Task: Find accommodations in Dhangadhi, Nepal, for 2 adults from June 6 to June 8, with a price range of ₹7000 to ₹12000, 1 bedroom, 2 beds, 1 bathroom, and property type 'Hotel'.
Action: Mouse moved to (480, 119)
Screenshot: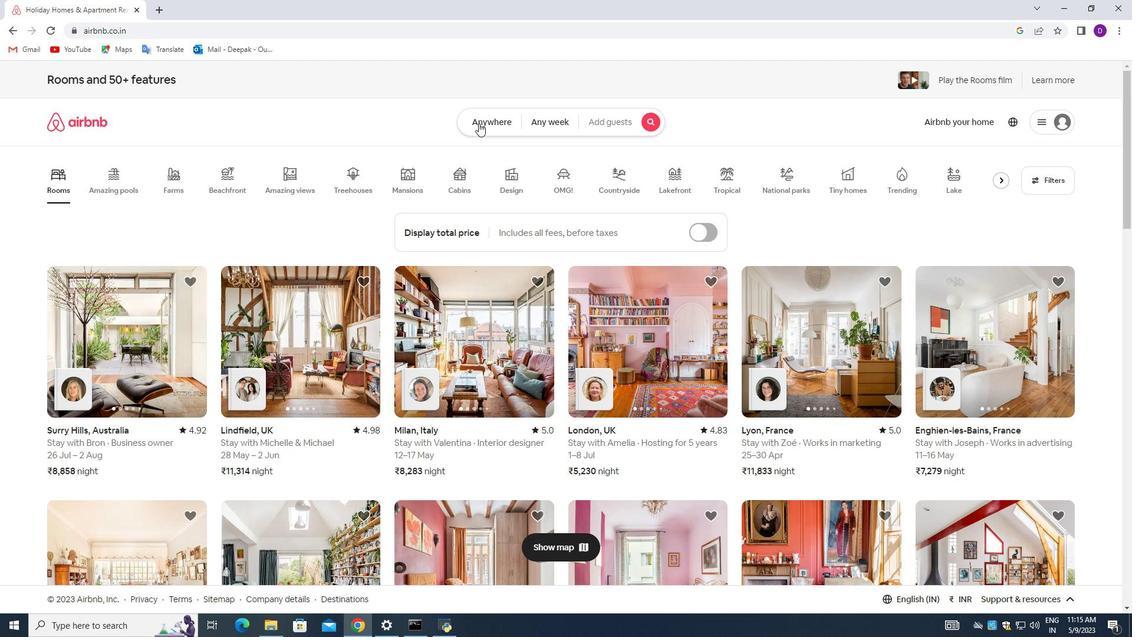 
Action: Mouse pressed left at (480, 119)
Screenshot: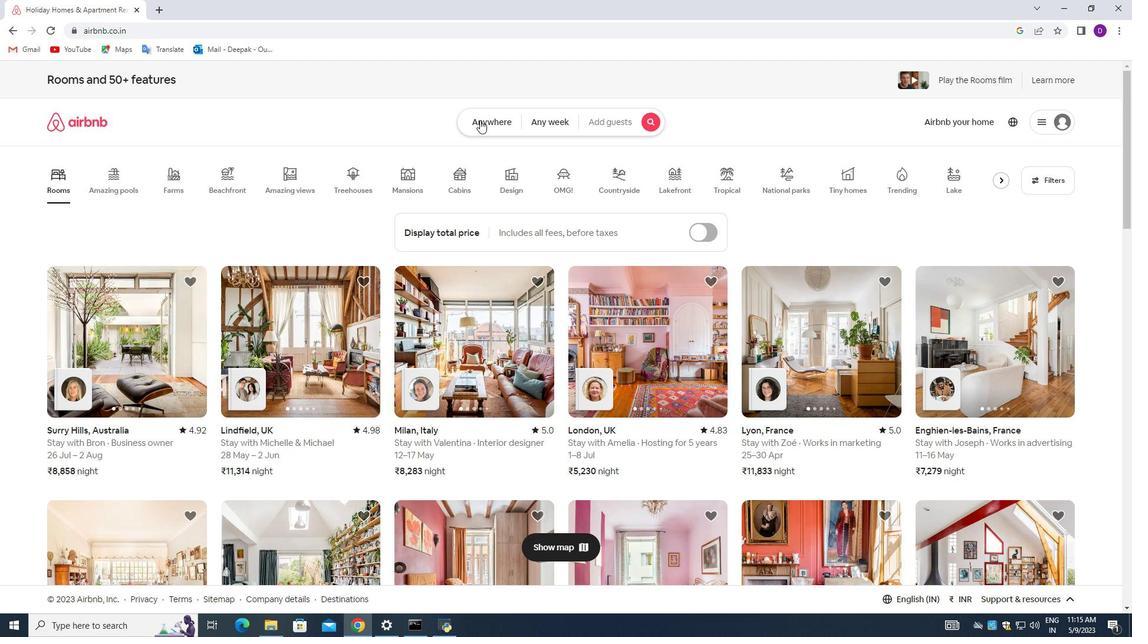 
Action: Mouse moved to (431, 165)
Screenshot: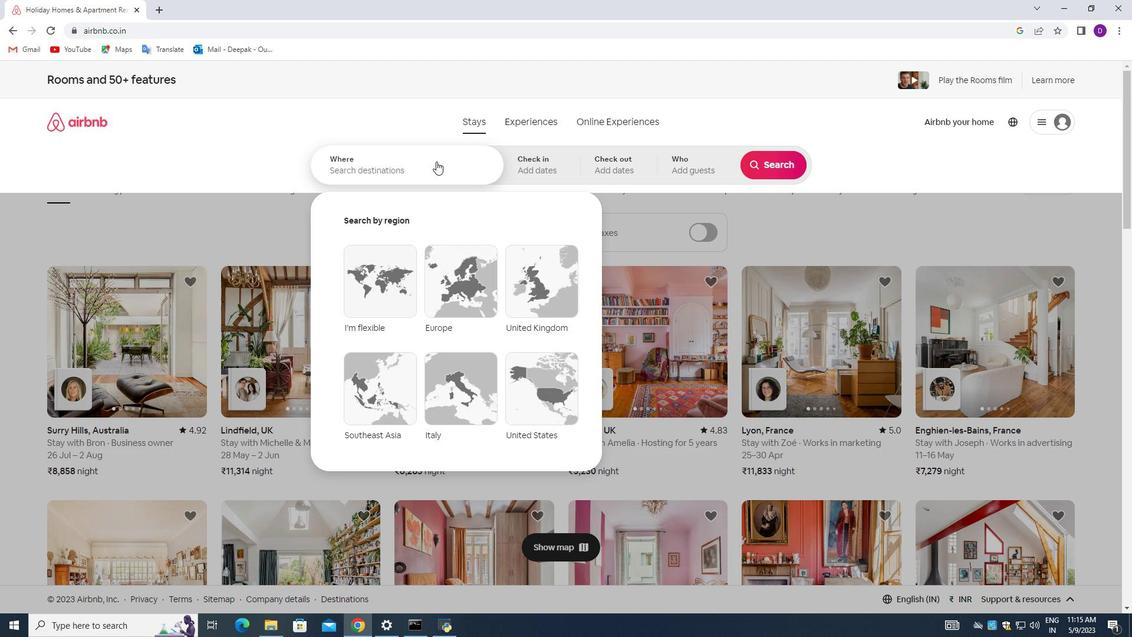 
Action: Mouse pressed left at (431, 165)
Screenshot: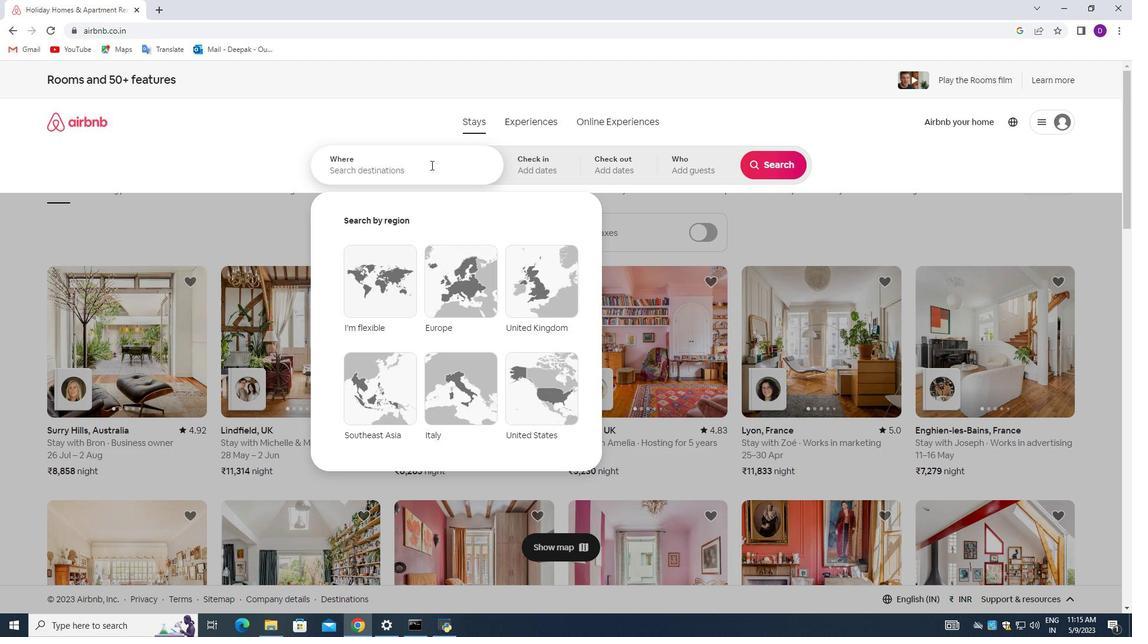 
Action: Mouse moved to (213, 268)
Screenshot: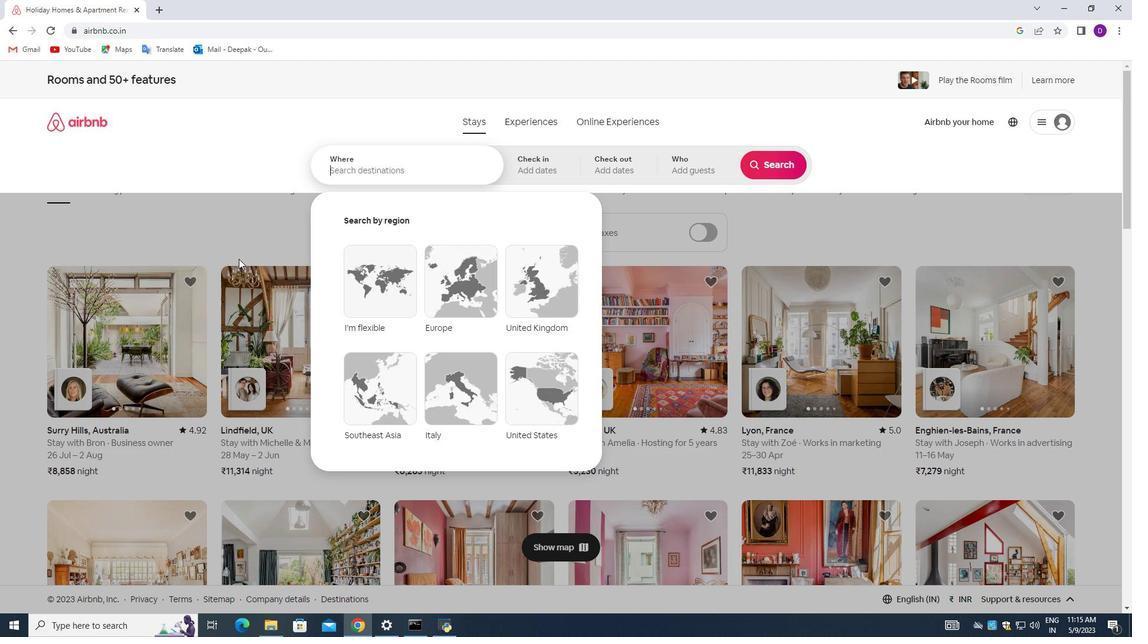 
Action: Key pressed <Key.shift_r>Dhangarhi,<Key.space><Key.shift><Key.shift>Nepal
Screenshot: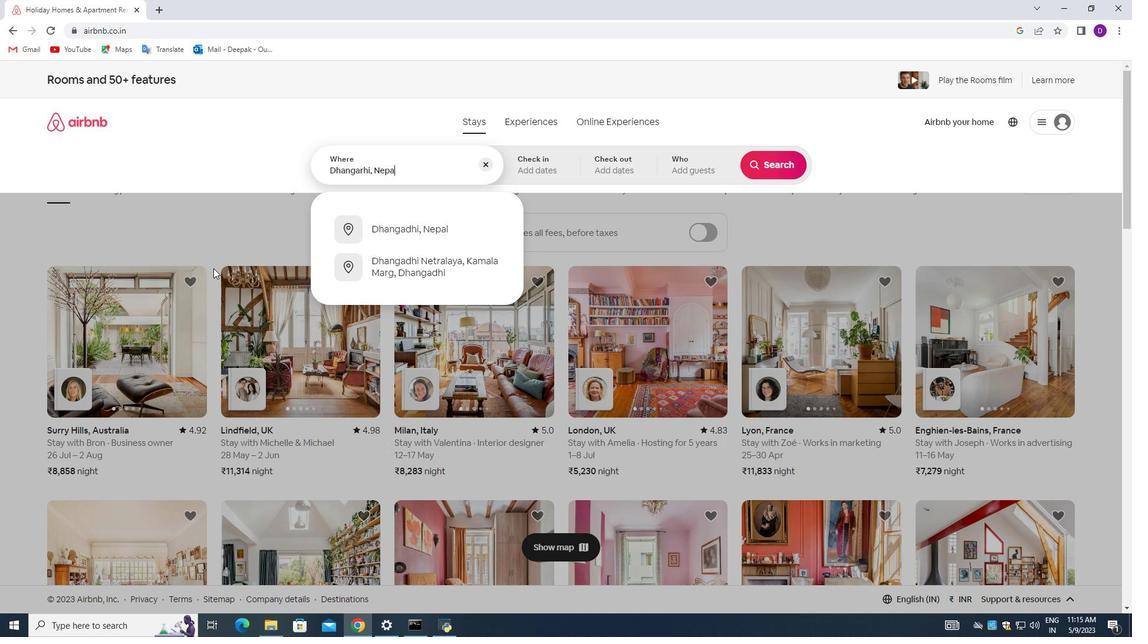 
Action: Mouse moved to (426, 235)
Screenshot: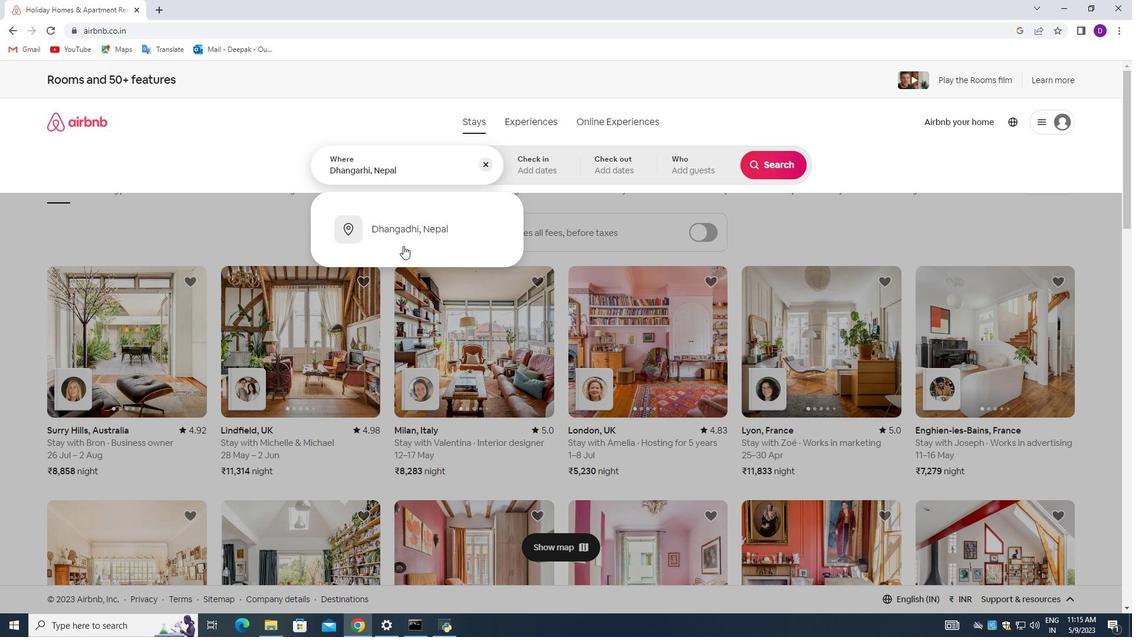 
Action: Mouse pressed left at (426, 235)
Screenshot: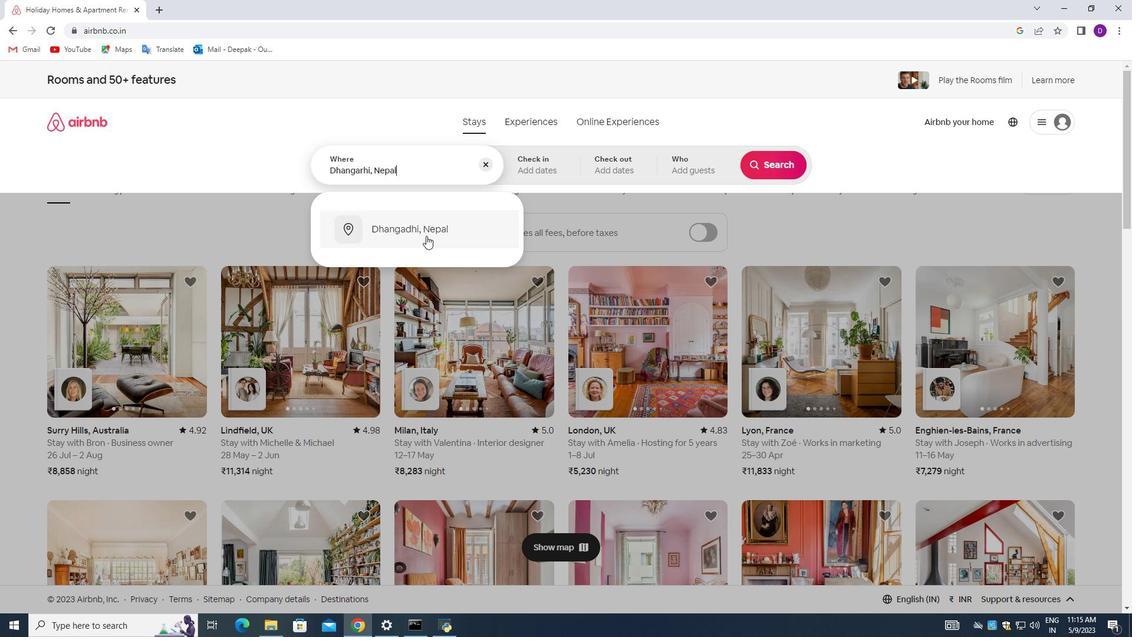 
Action: Mouse moved to (365, 171)
Screenshot: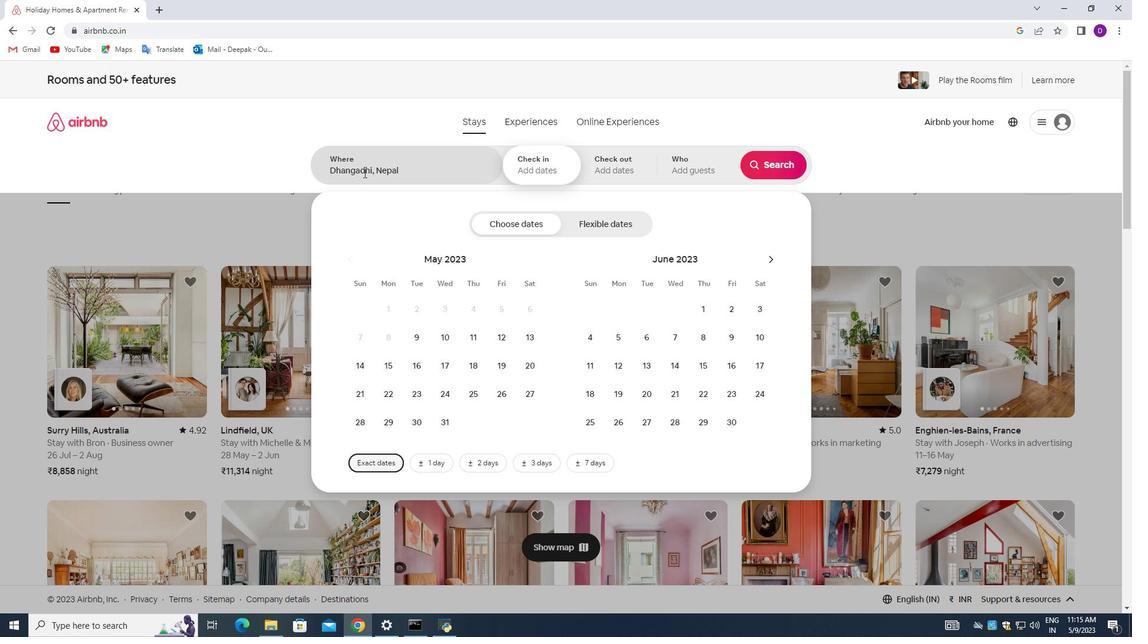 
Action: Mouse pressed left at (365, 171)
Screenshot: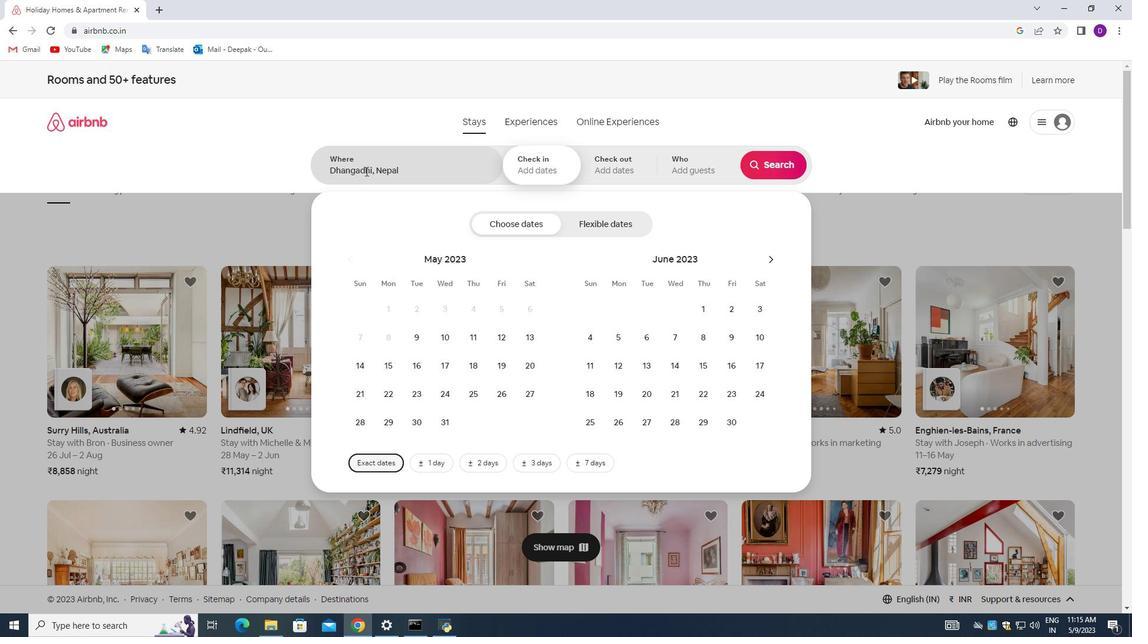 
Action: Mouse moved to (364, 169)
Screenshot: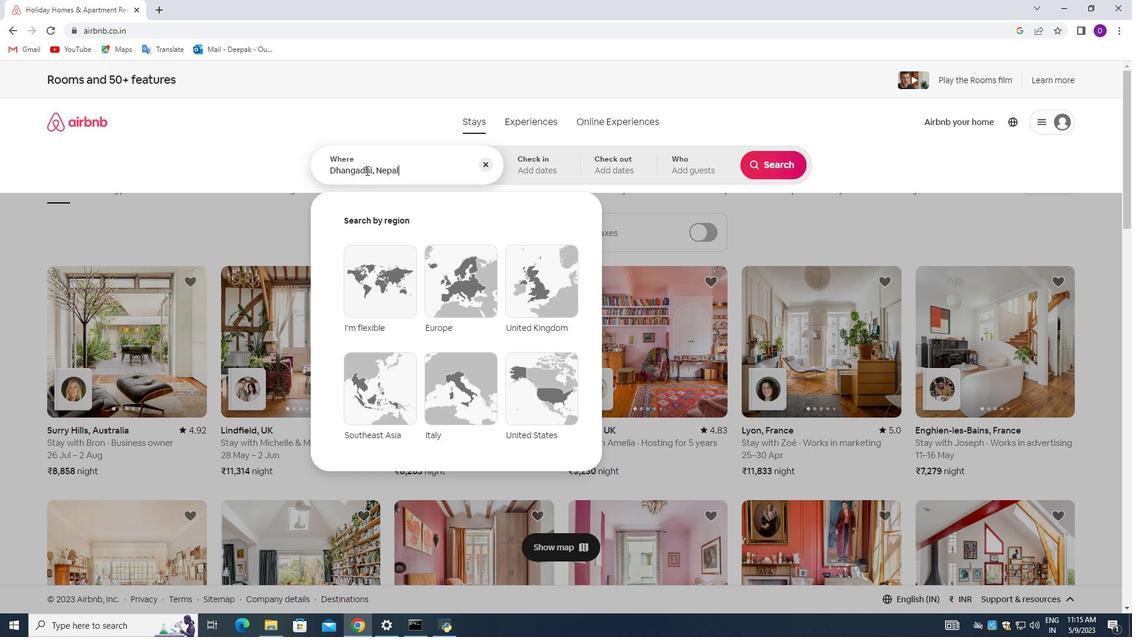 
Action: Mouse pressed left at (364, 169)
Screenshot: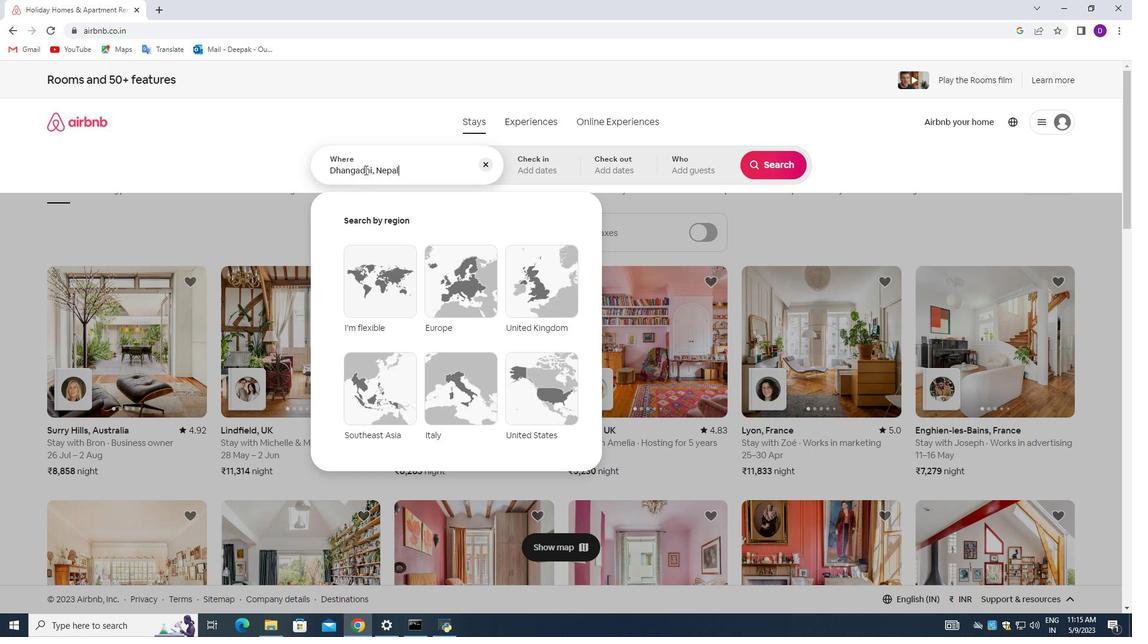 
Action: Mouse moved to (371, 178)
Screenshot: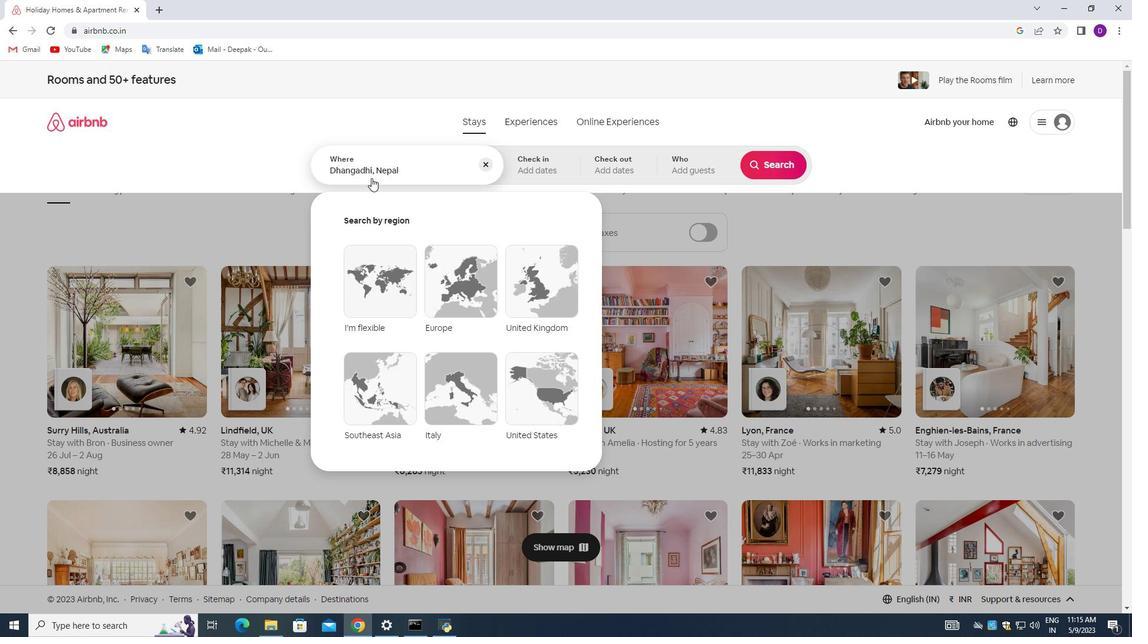 
Action: Key pressed <Key.backspace>
Screenshot: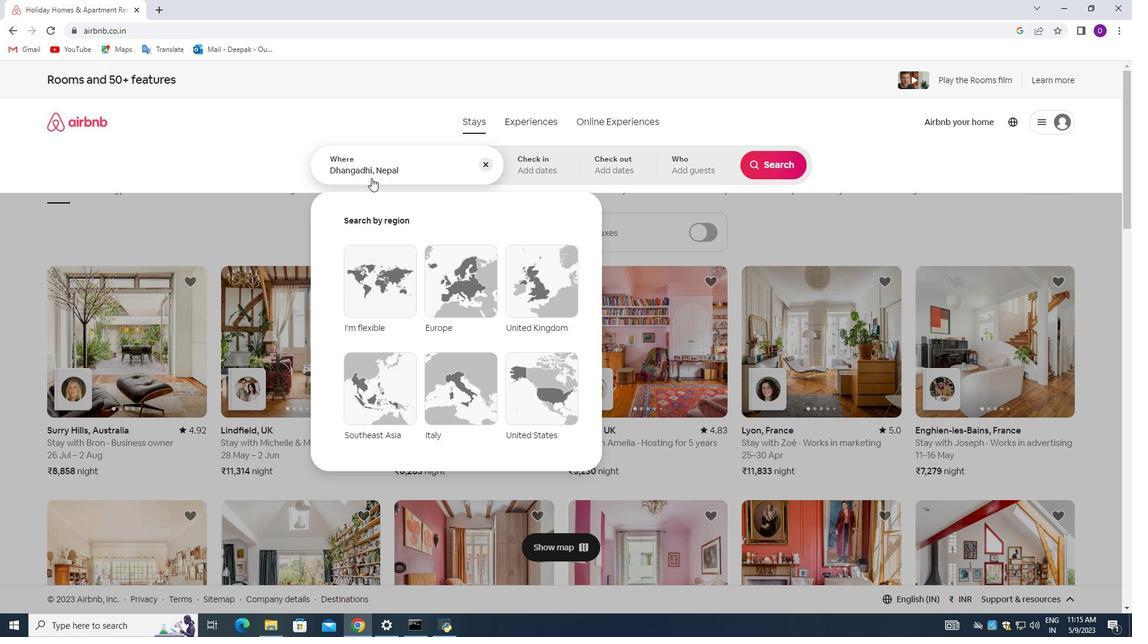 
Action: Mouse moved to (373, 177)
Screenshot: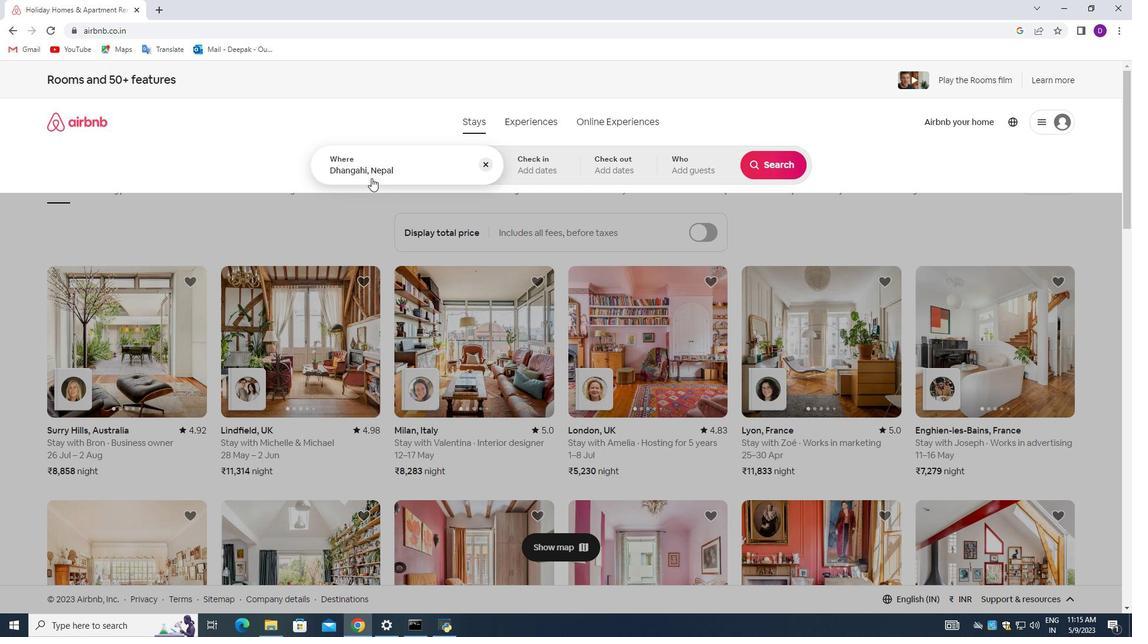 
Action: Key pressed r
Screenshot: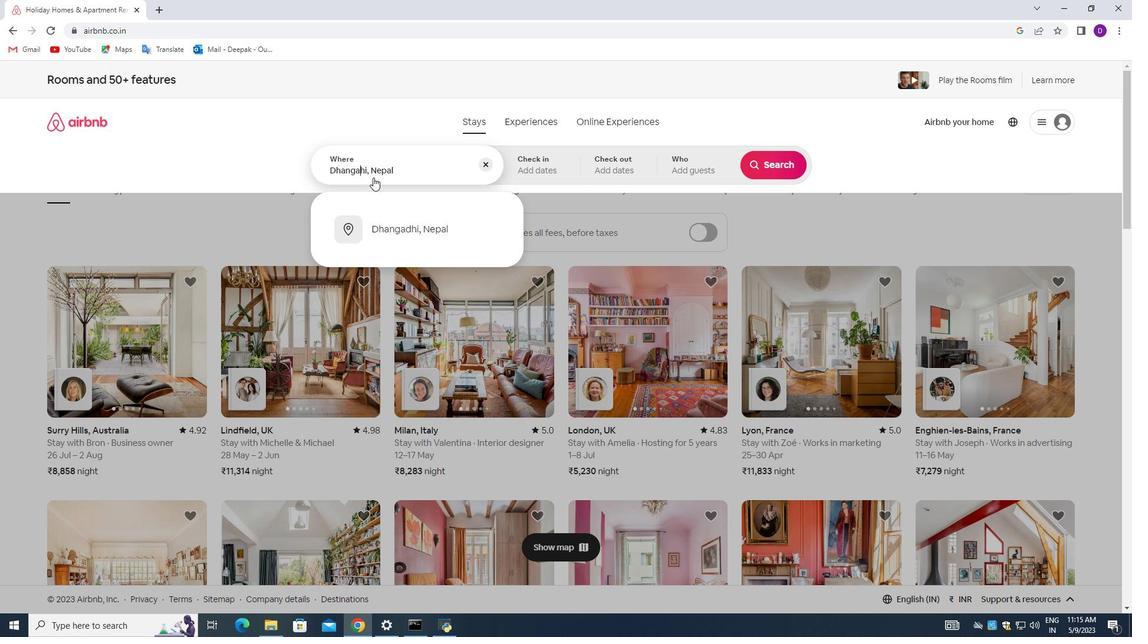 
Action: Mouse moved to (405, 167)
Screenshot: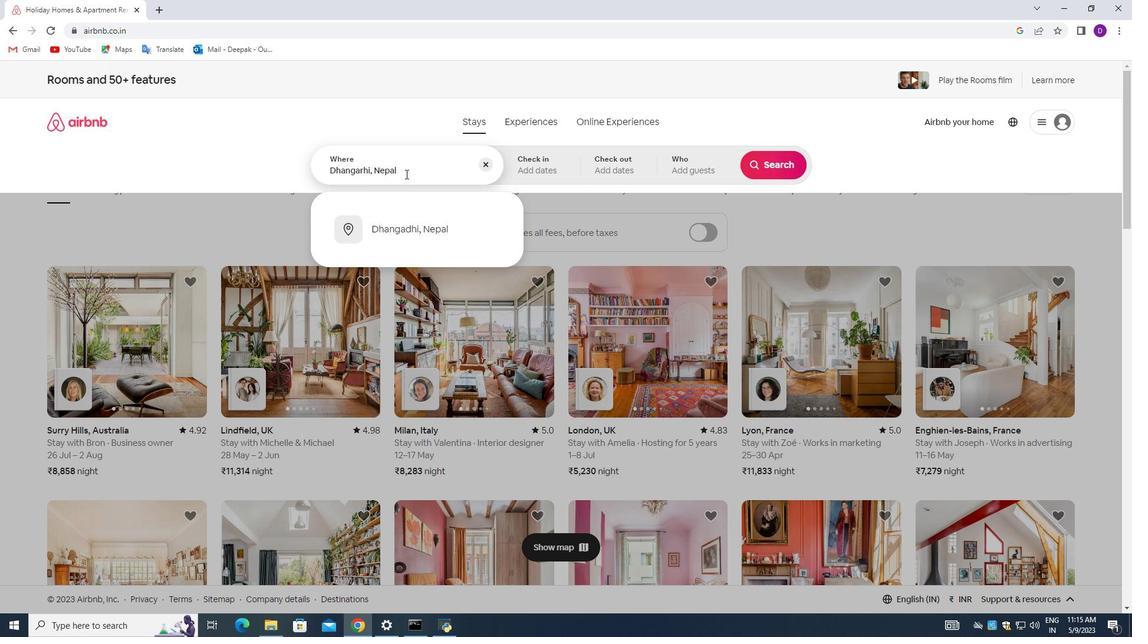 
Action: Mouse pressed left at (405, 167)
Screenshot: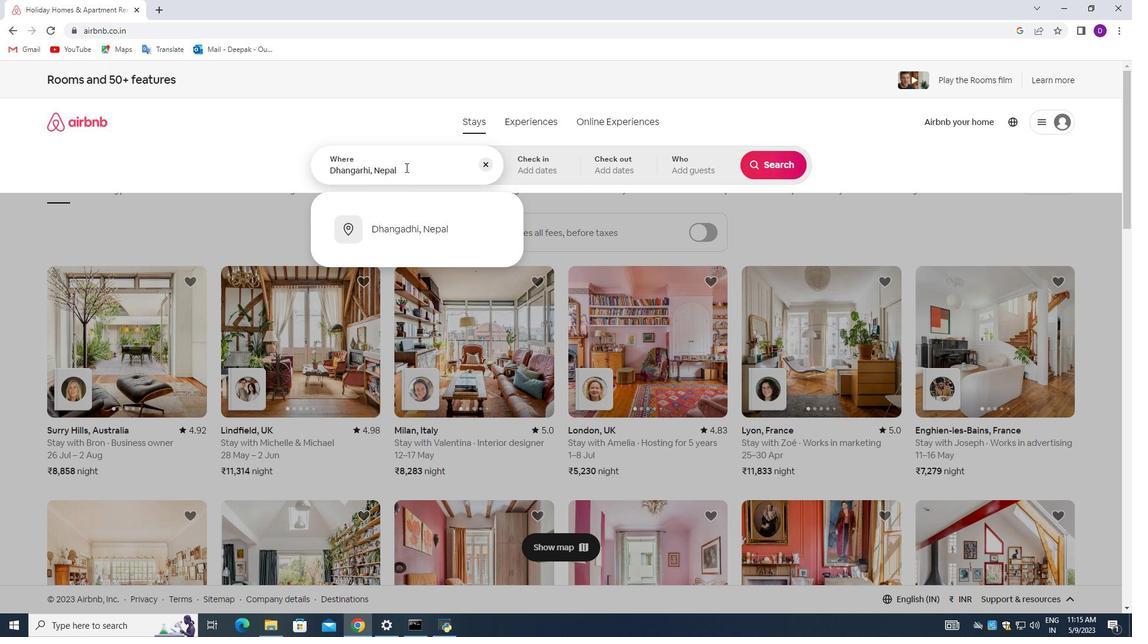 
Action: Key pressed <Key.enter>
Screenshot: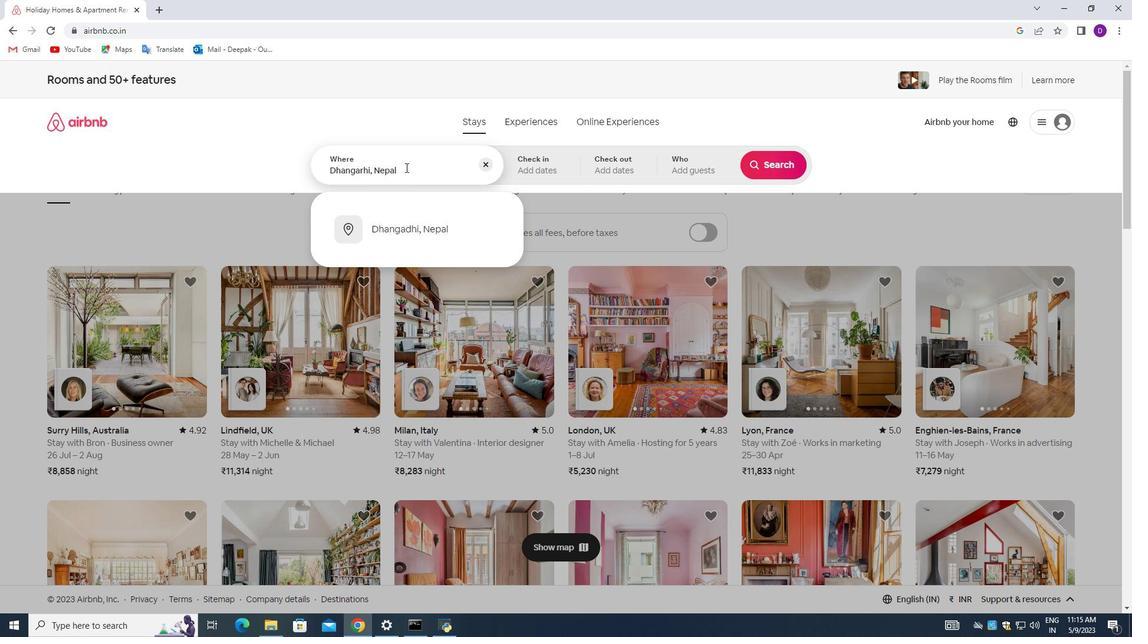 
Action: Mouse moved to (652, 336)
Screenshot: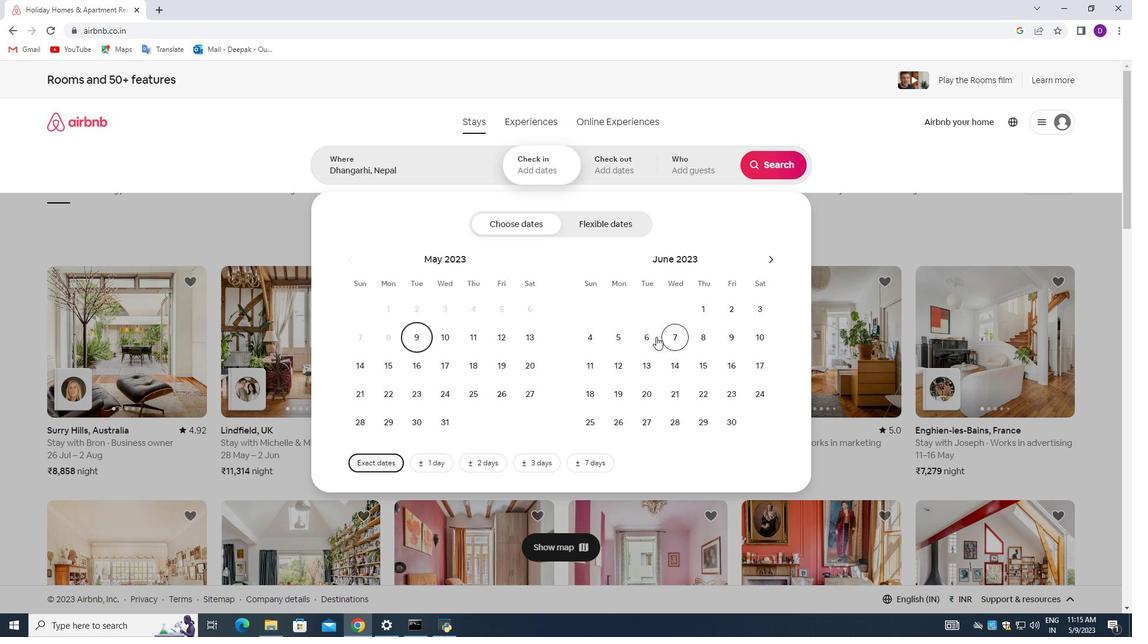 
Action: Mouse pressed left at (652, 336)
Screenshot: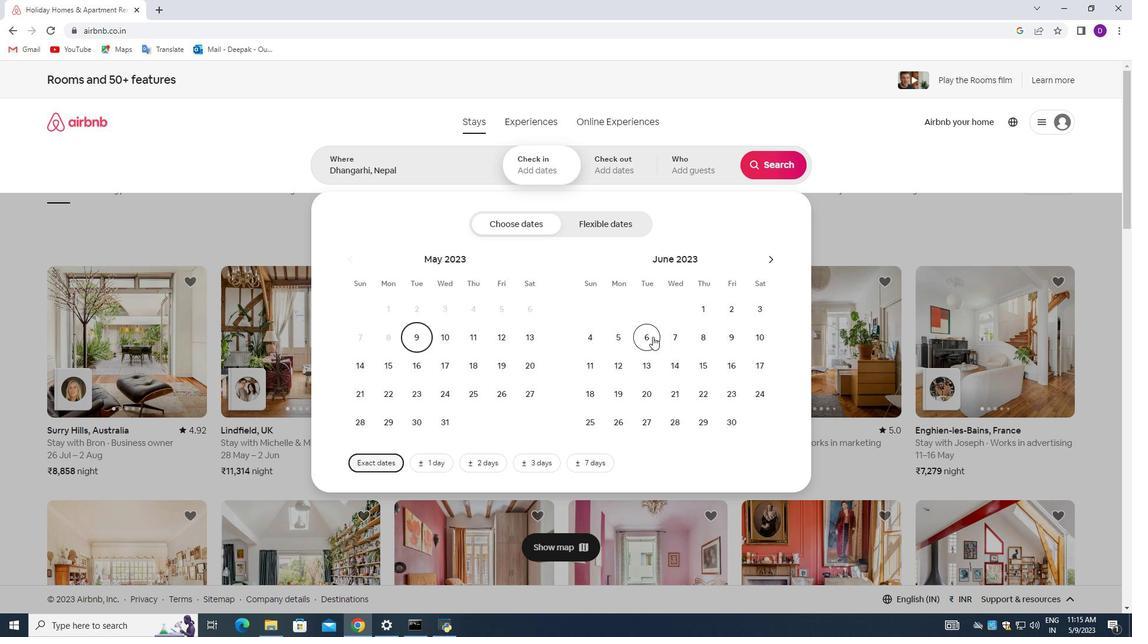 
Action: Mouse moved to (701, 336)
Screenshot: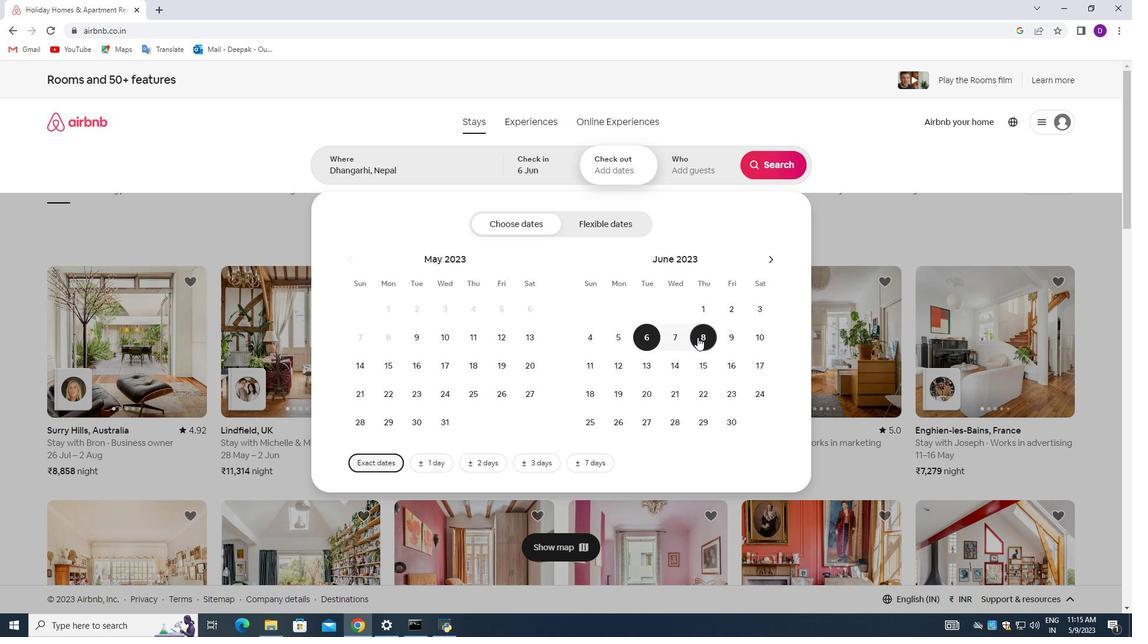 
Action: Mouse pressed left at (701, 336)
Screenshot: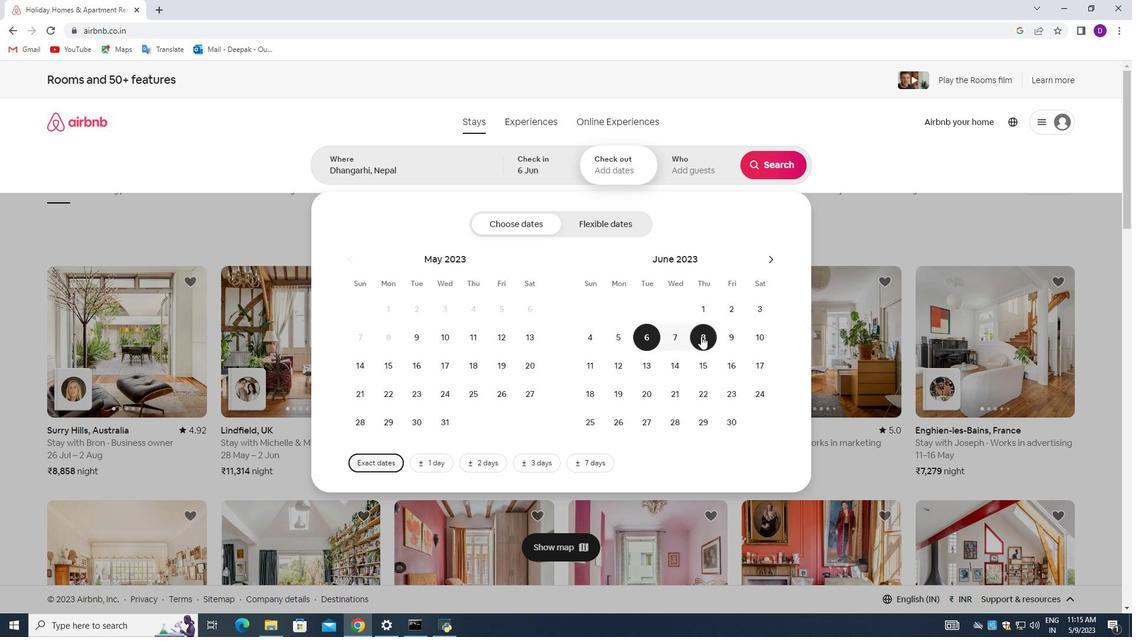 
Action: Mouse moved to (682, 166)
Screenshot: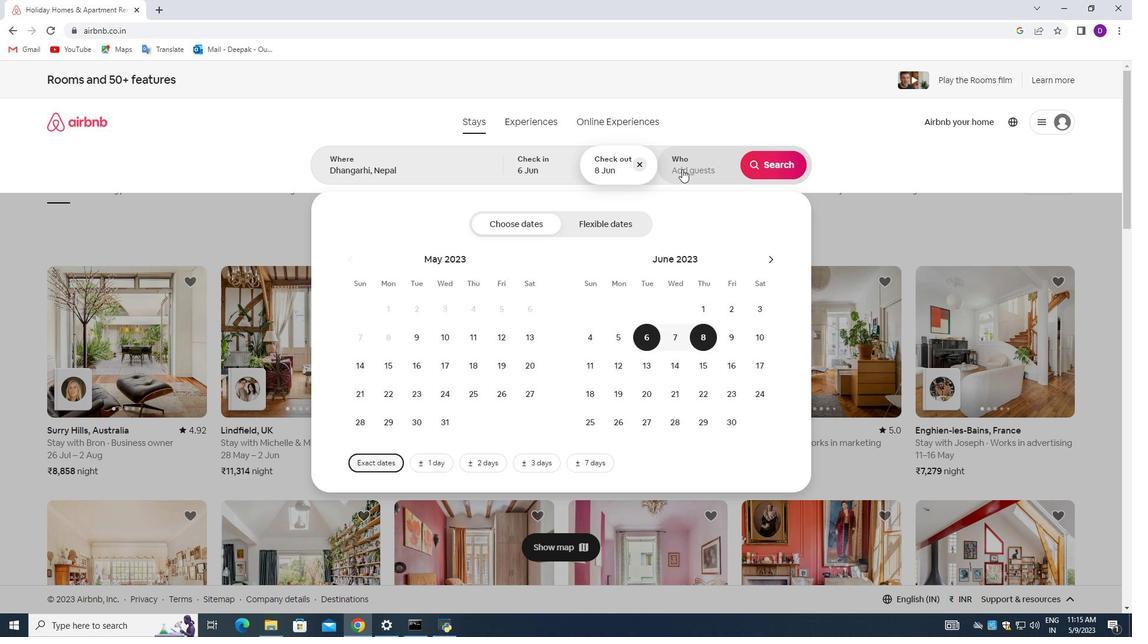 
Action: Mouse pressed left at (682, 166)
Screenshot: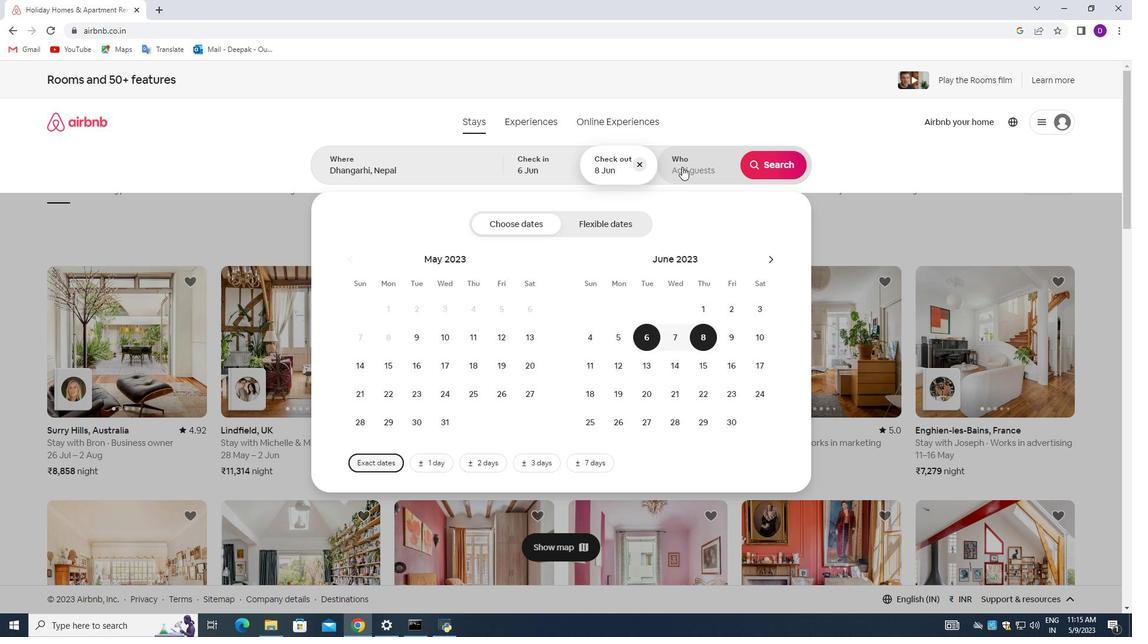 
Action: Mouse moved to (772, 226)
Screenshot: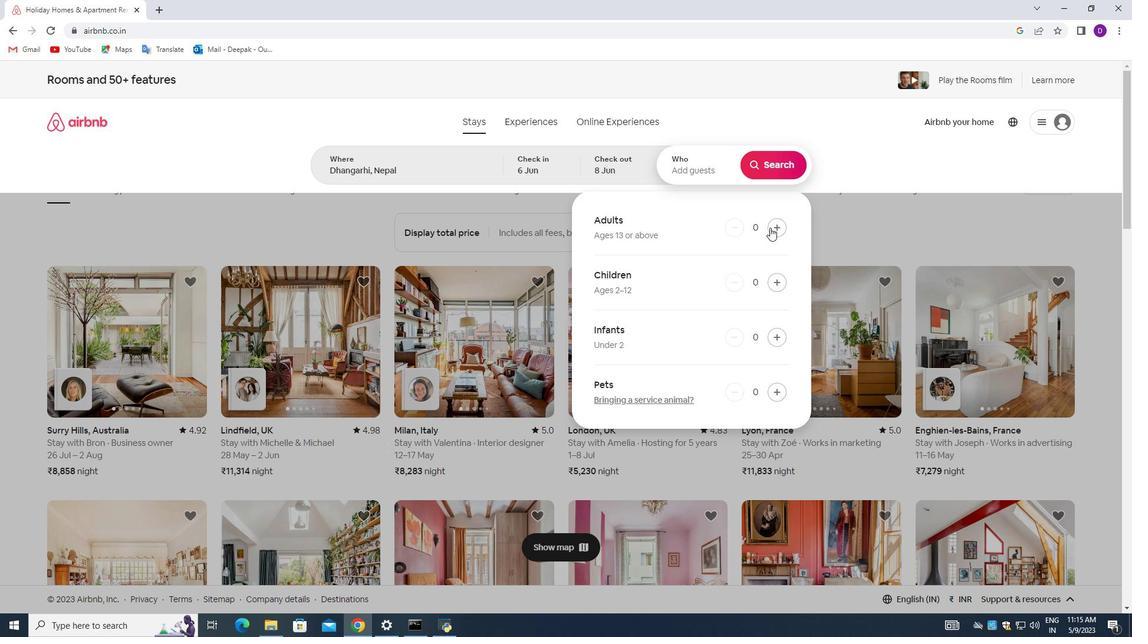 
Action: Mouse pressed left at (772, 226)
Screenshot: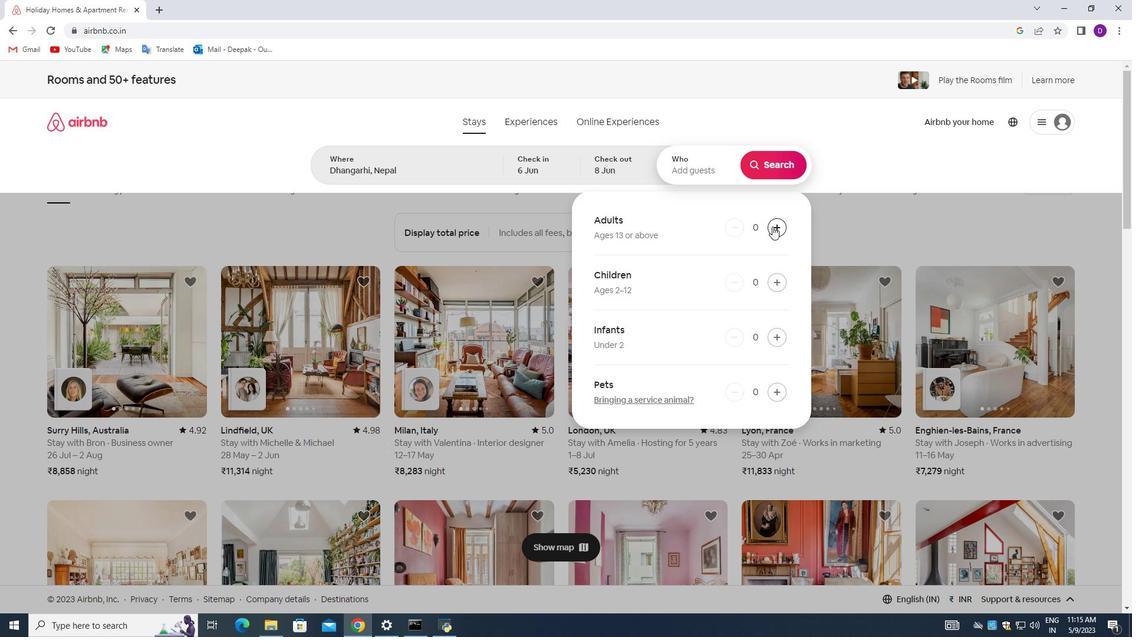 
Action: Mouse pressed left at (772, 226)
Screenshot: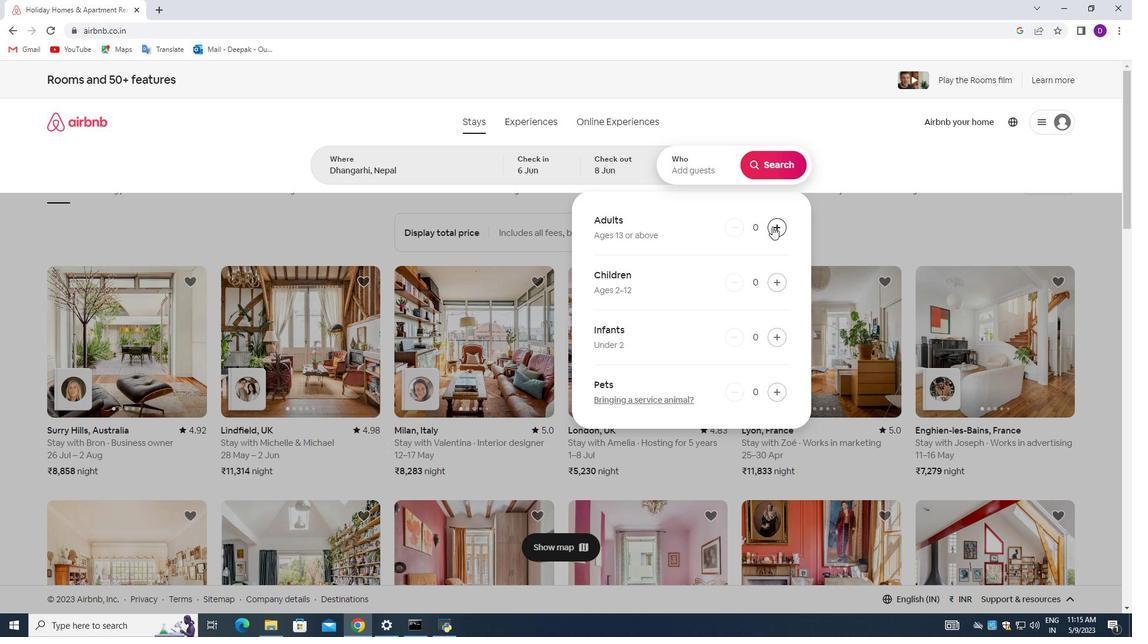 
Action: Mouse moved to (771, 163)
Screenshot: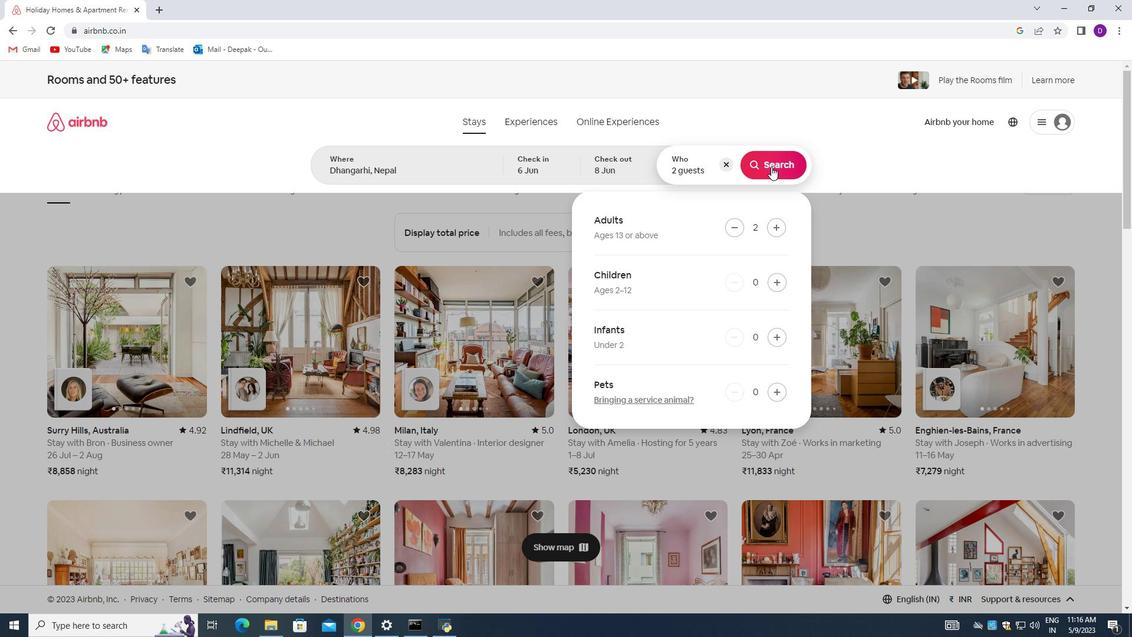 
Action: Mouse pressed left at (771, 163)
Screenshot: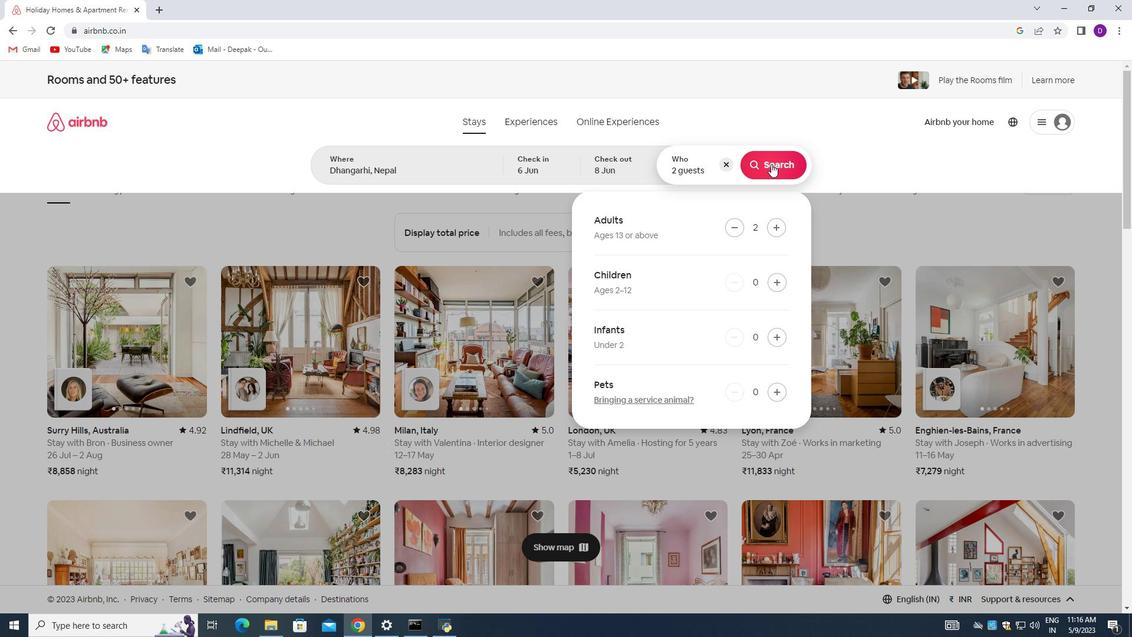 
Action: Mouse moved to (1075, 133)
Screenshot: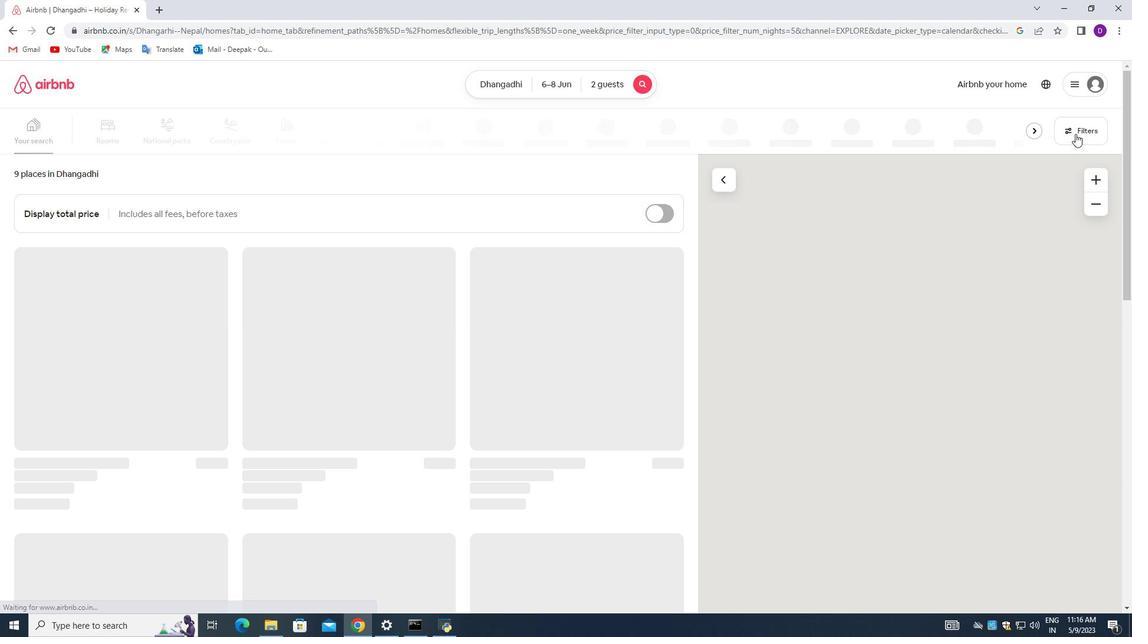 
Action: Mouse pressed left at (1075, 133)
Screenshot: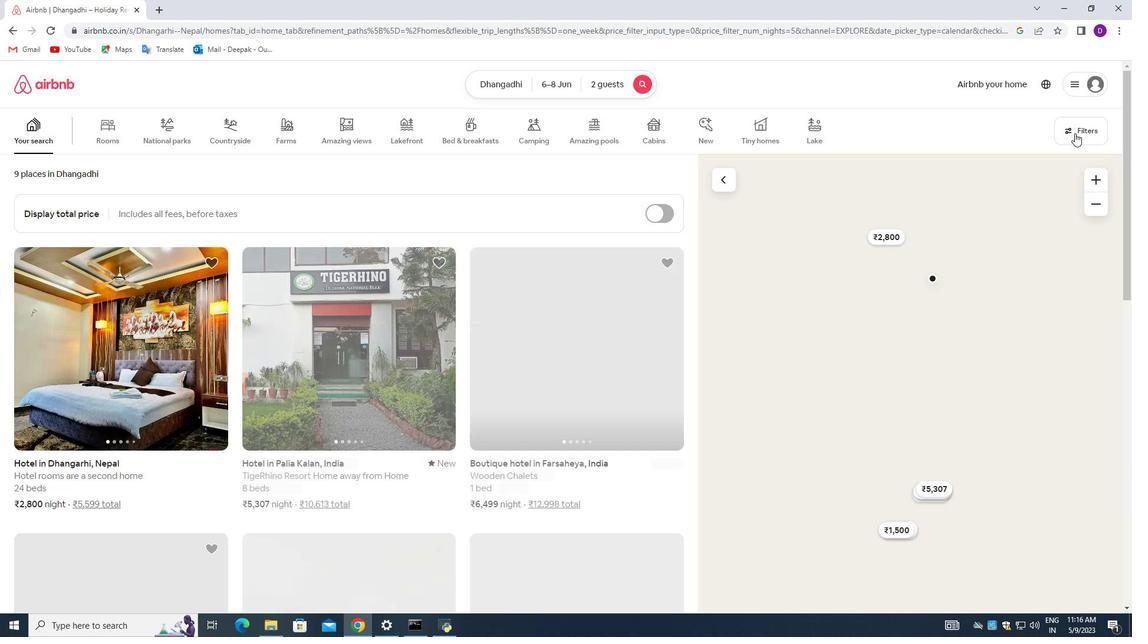 
Action: Mouse moved to (418, 419)
Screenshot: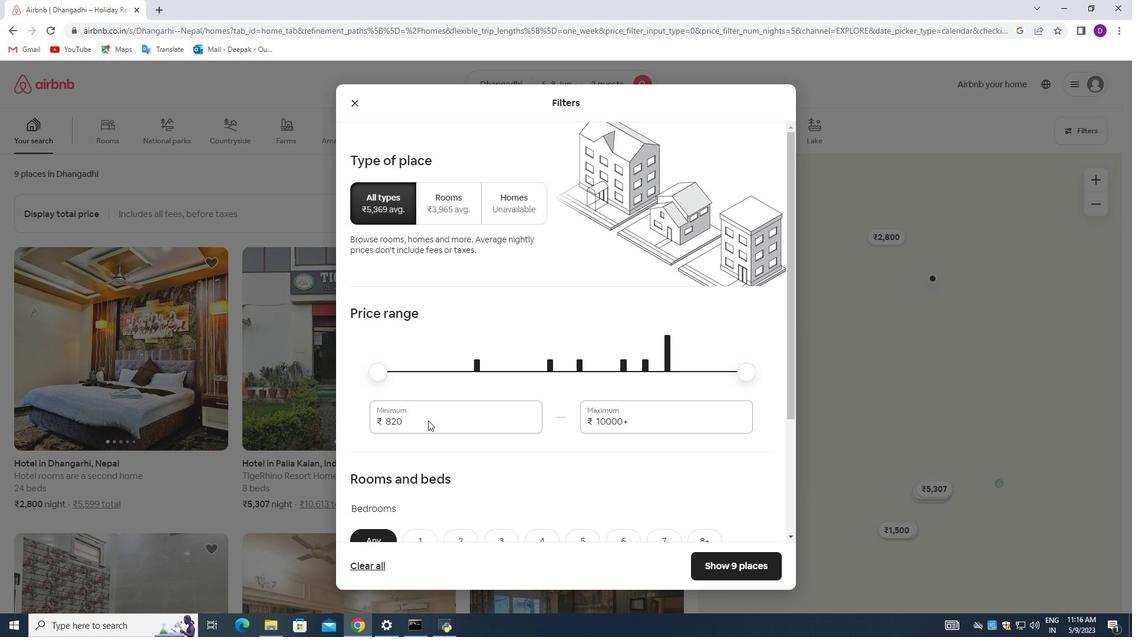 
Action: Mouse pressed left at (418, 419)
Screenshot: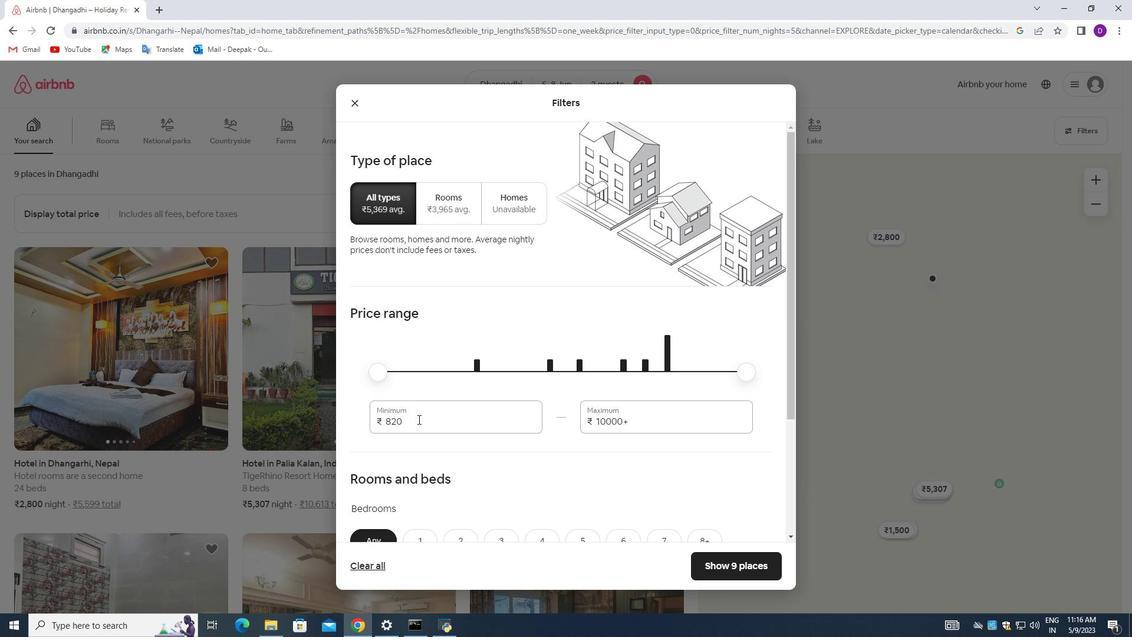 
Action: Mouse pressed left at (418, 419)
Screenshot: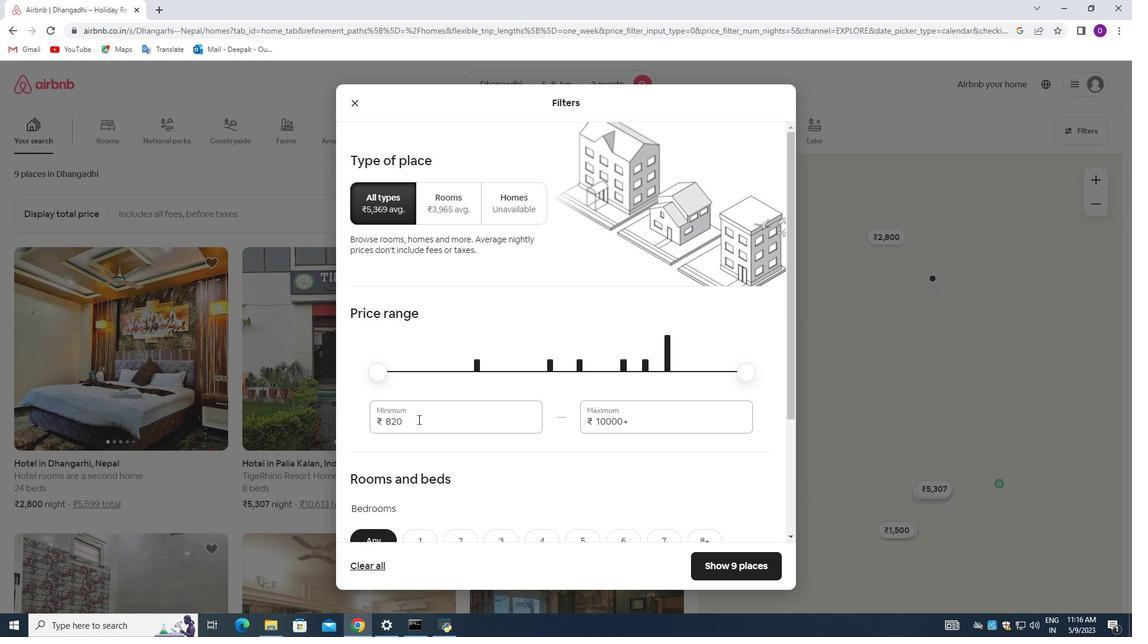 
Action: Key pressed 7000<Key.tab>12000
Screenshot: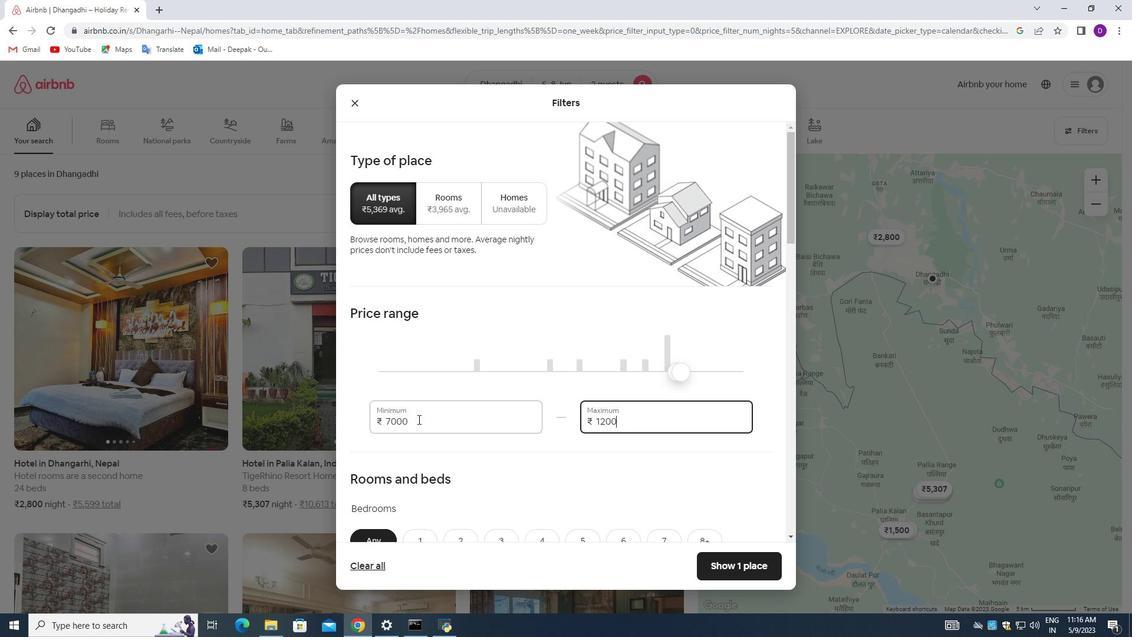 
Action: Mouse moved to (562, 440)
Screenshot: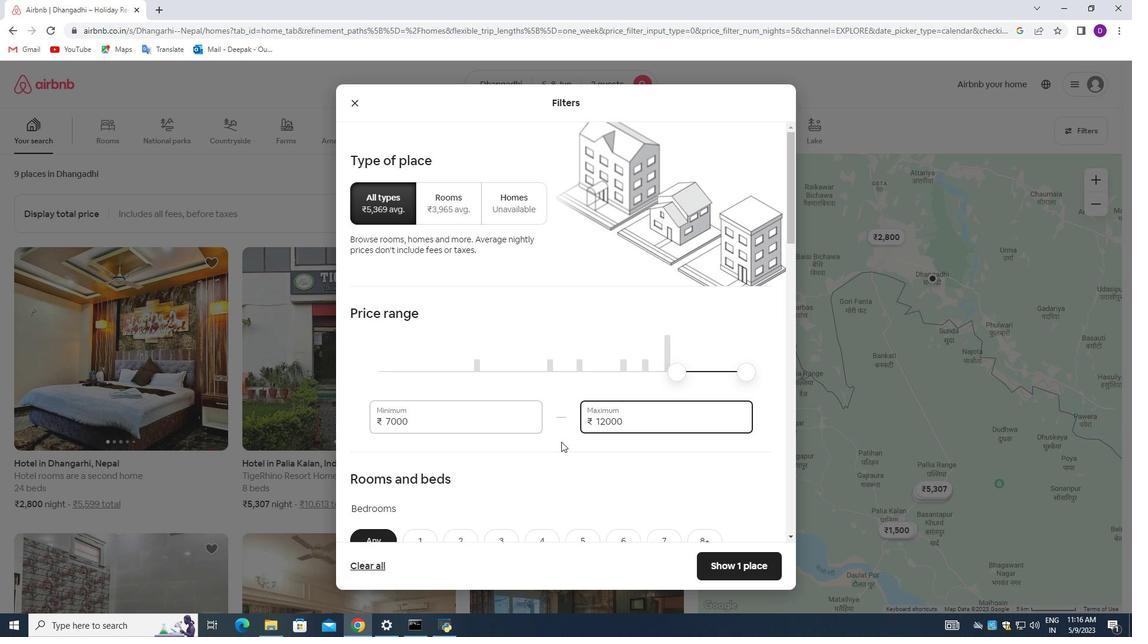 
Action: Mouse scrolled (562, 440) with delta (0, 0)
Screenshot: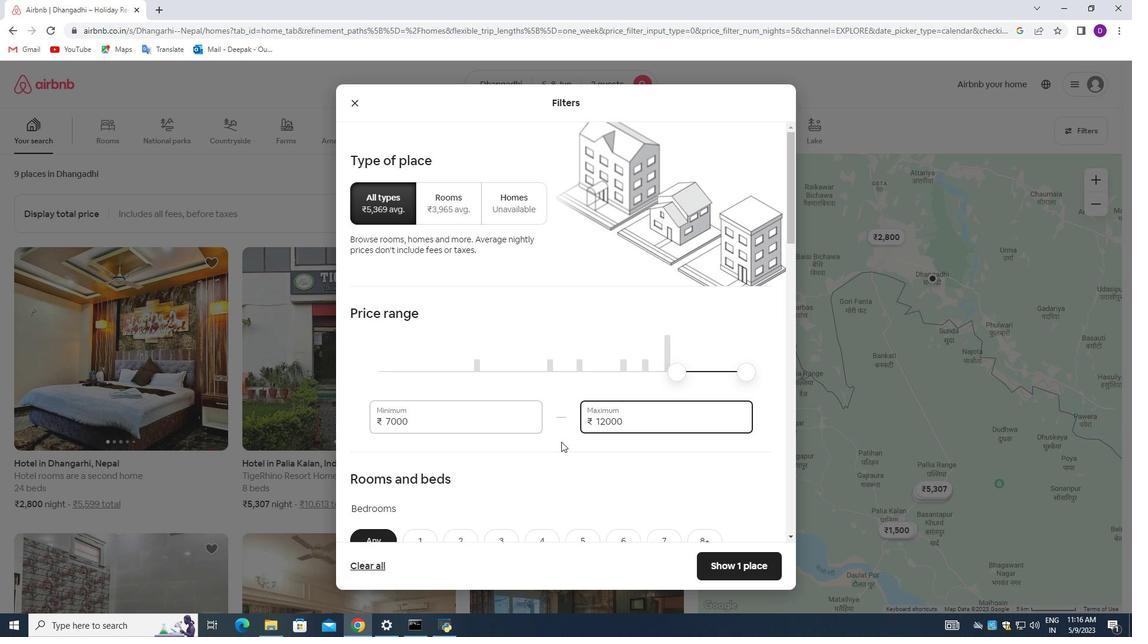
Action: Mouse moved to (563, 436)
Screenshot: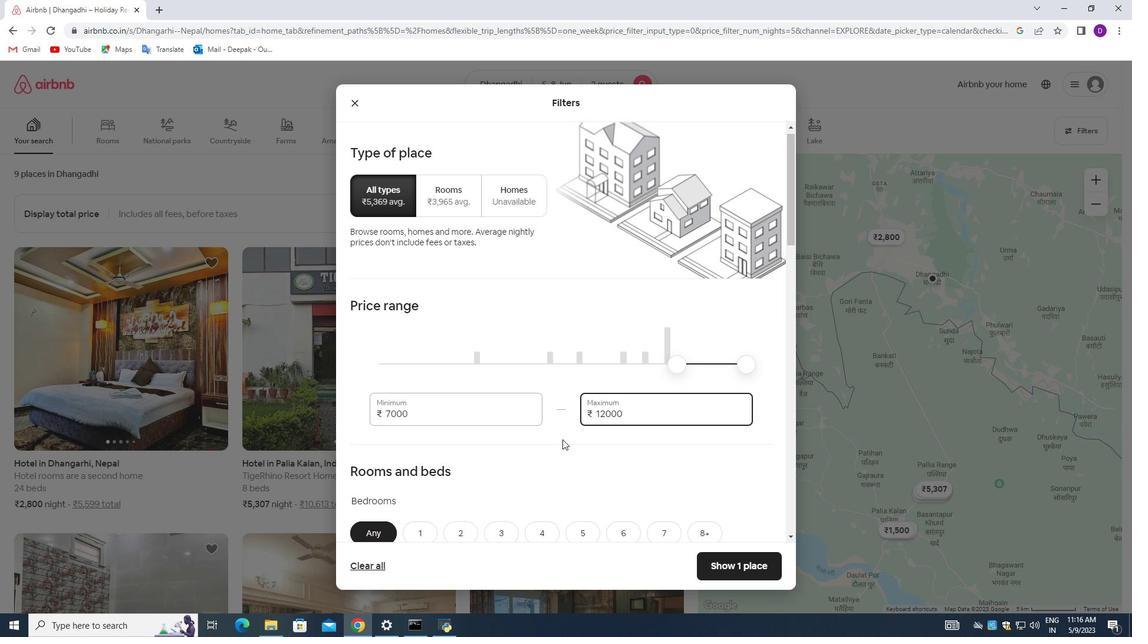 
Action: Mouse scrolled (563, 435) with delta (0, 0)
Screenshot: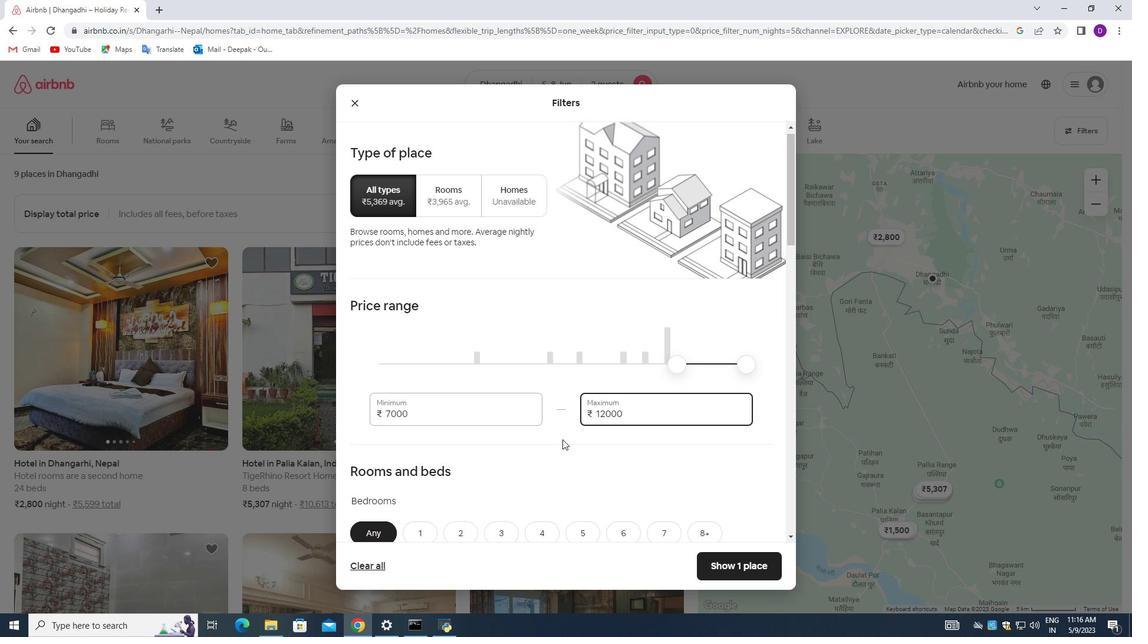 
Action: Mouse moved to (551, 360)
Screenshot: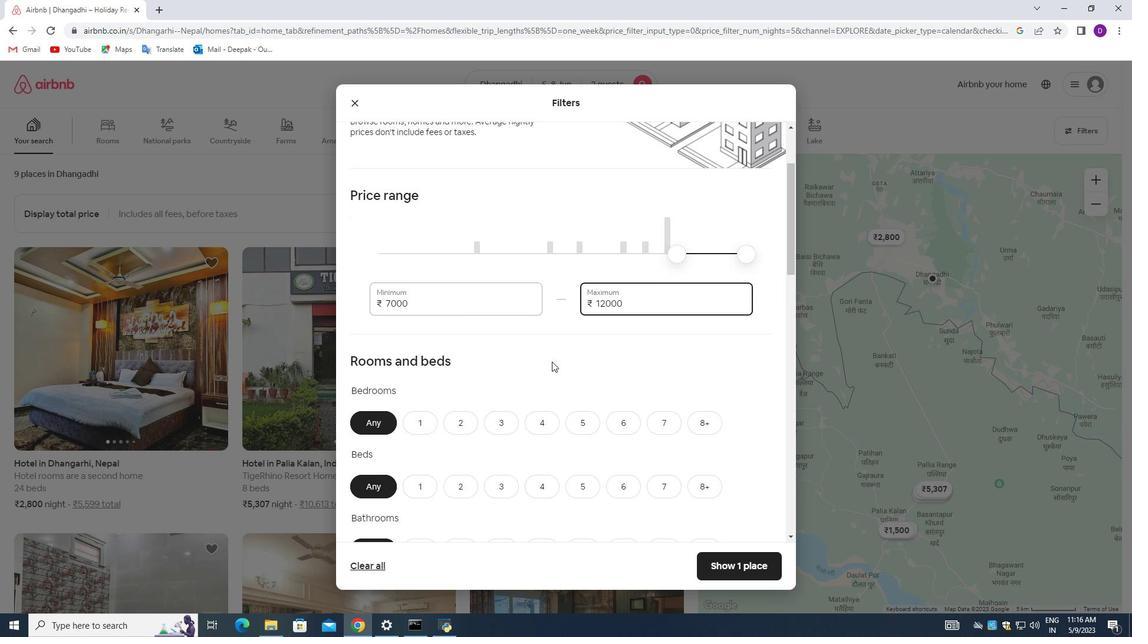 
Action: Mouse scrolled (551, 359) with delta (0, 0)
Screenshot: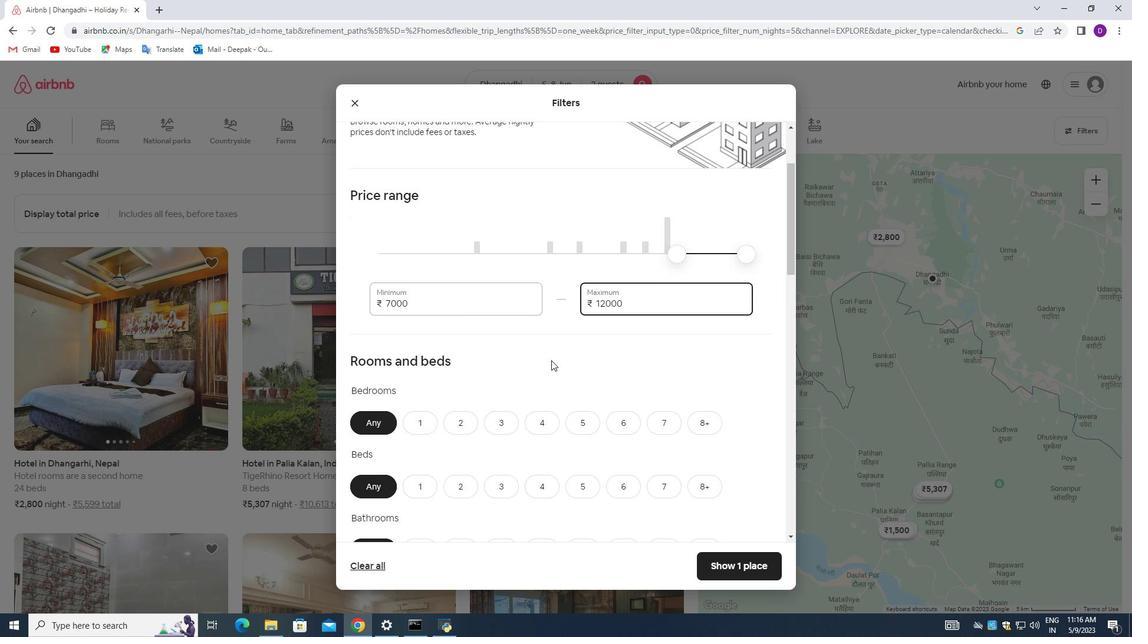 
Action: Mouse moved to (564, 352)
Screenshot: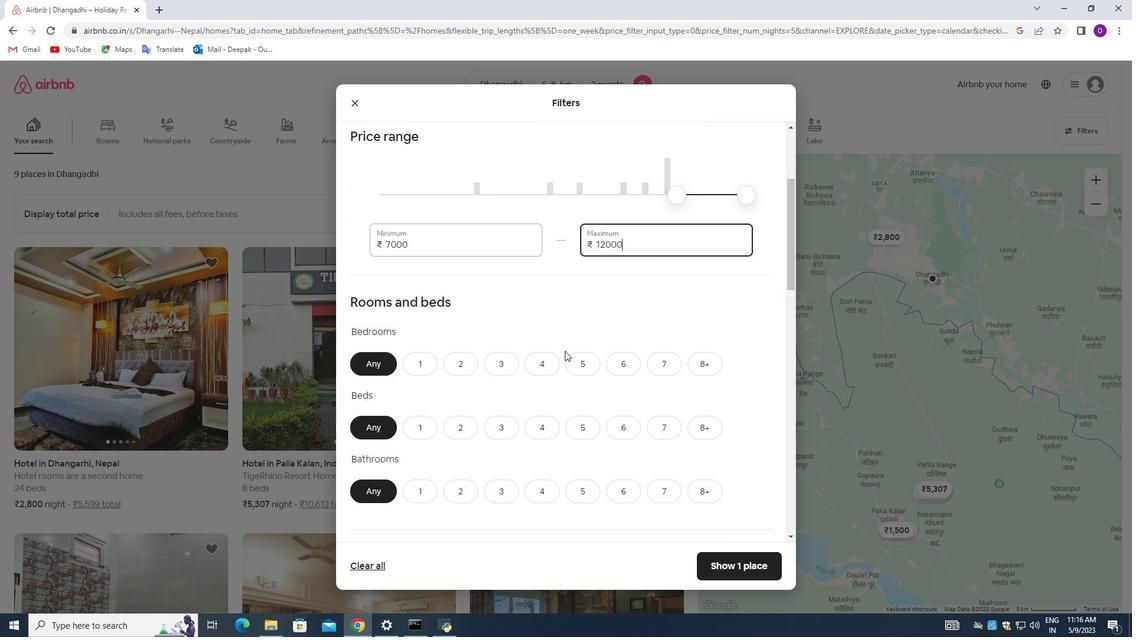 
Action: Mouse scrolled (564, 351) with delta (0, 0)
Screenshot: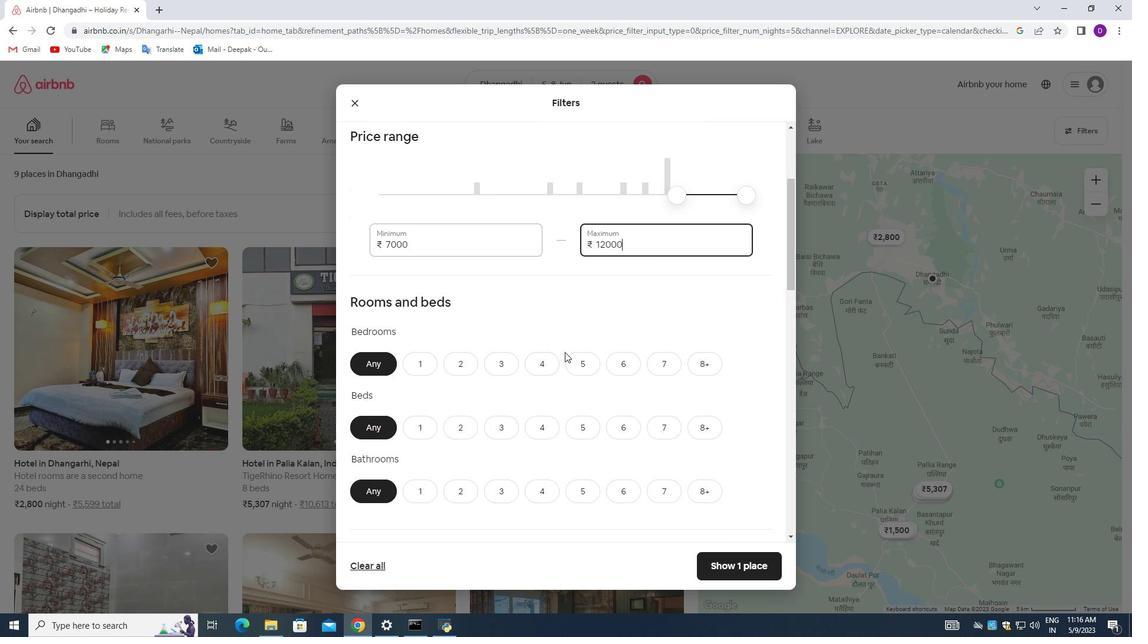 
Action: Mouse moved to (563, 352)
Screenshot: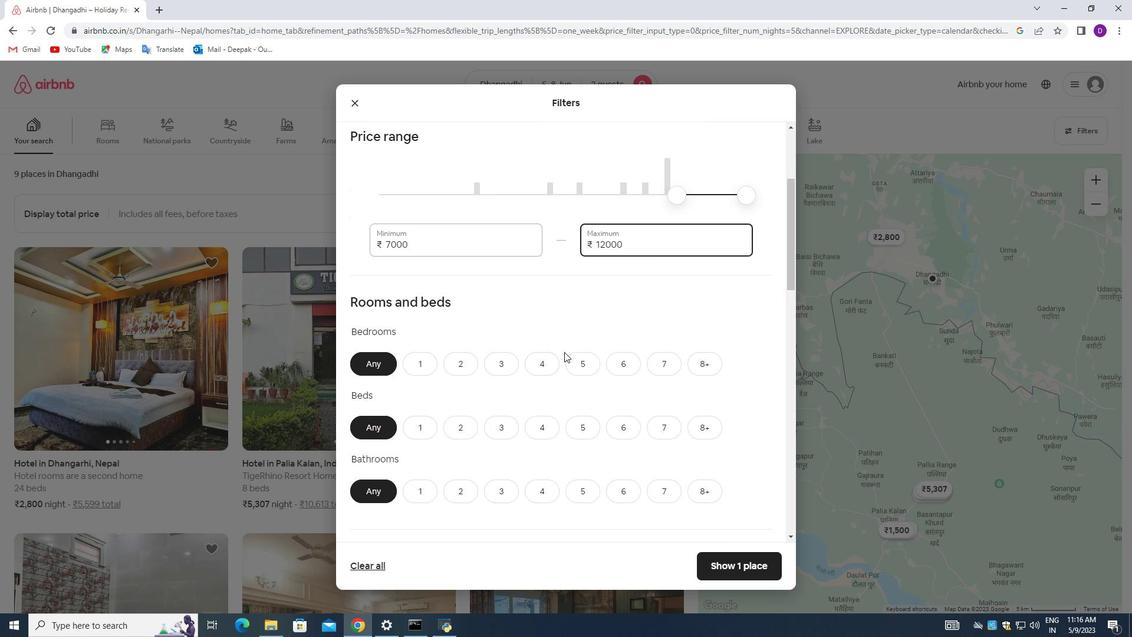
Action: Mouse scrolled (563, 351) with delta (0, 0)
Screenshot: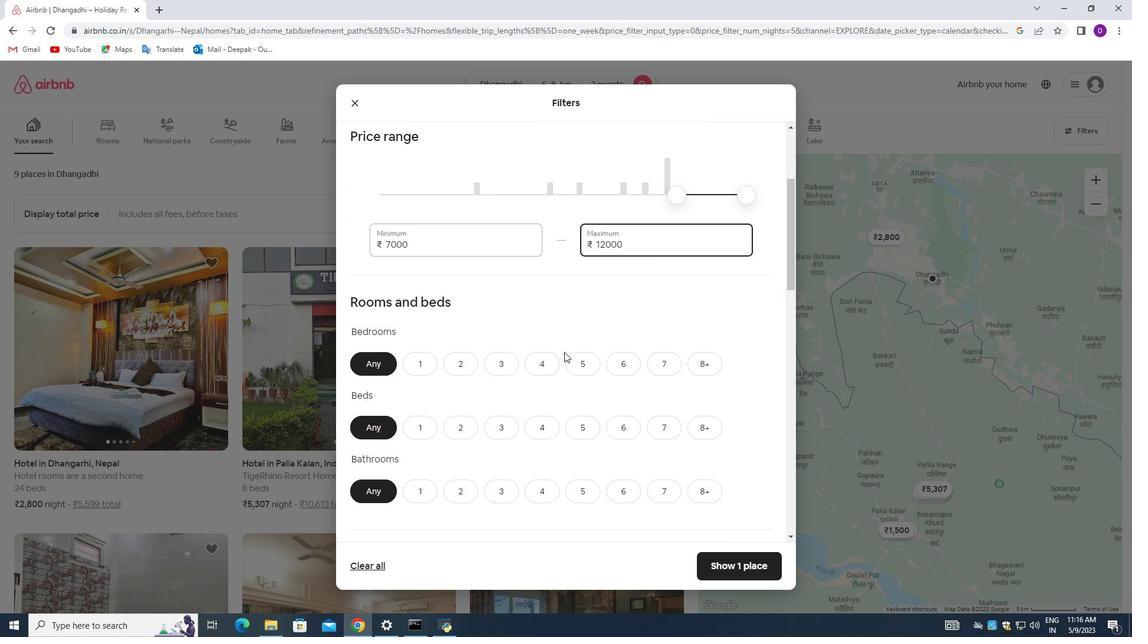 
Action: Mouse moved to (421, 253)
Screenshot: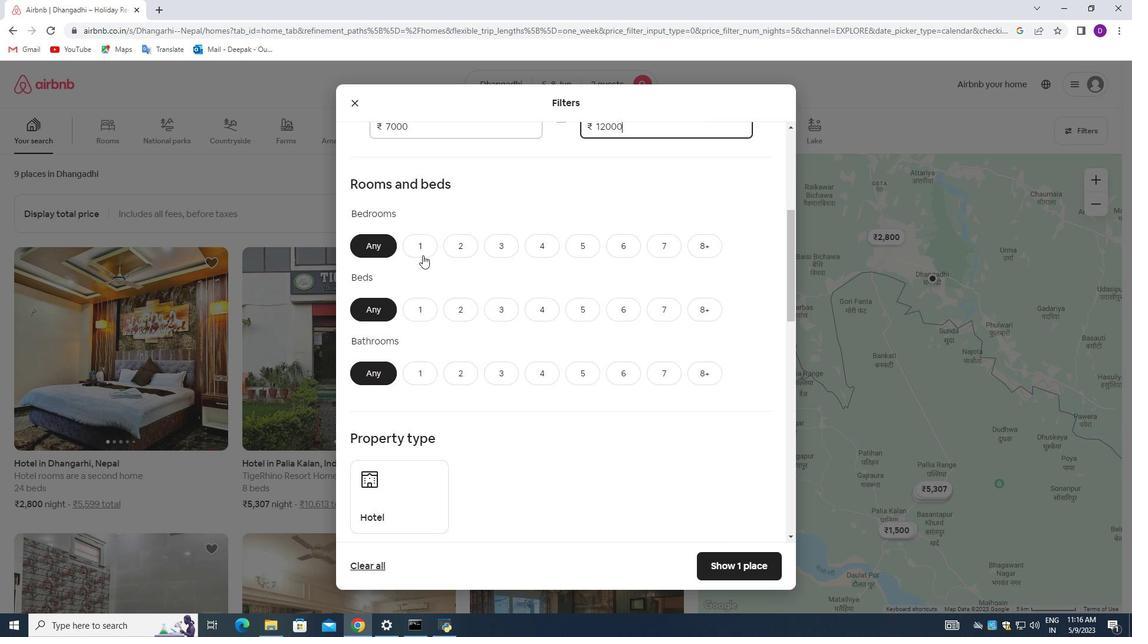 
Action: Mouse pressed left at (421, 253)
Screenshot: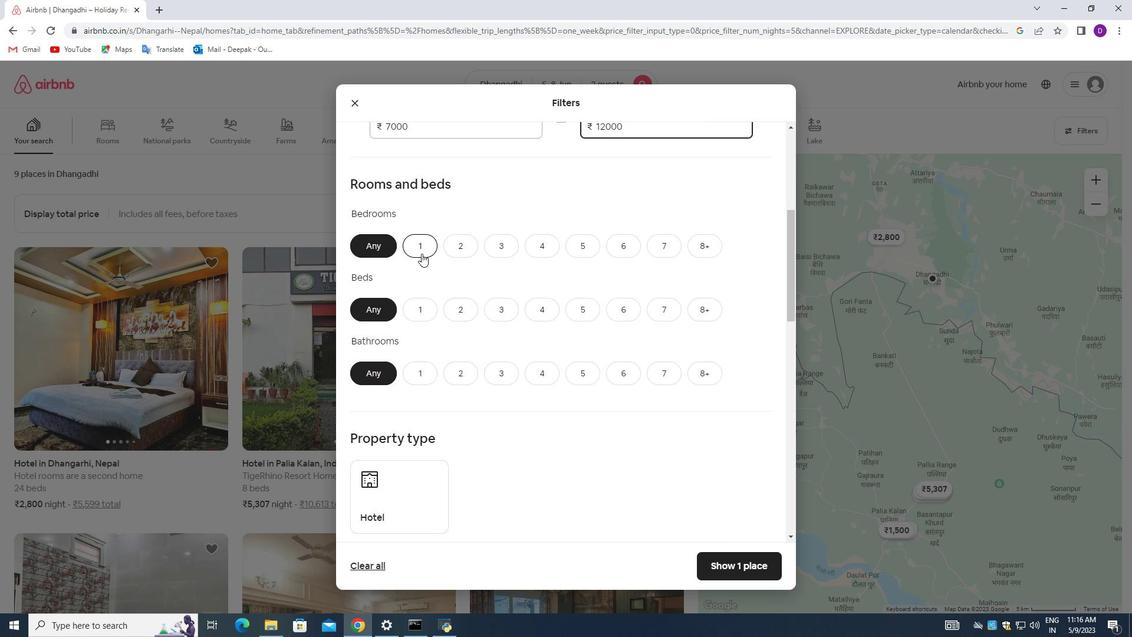 
Action: Mouse moved to (453, 307)
Screenshot: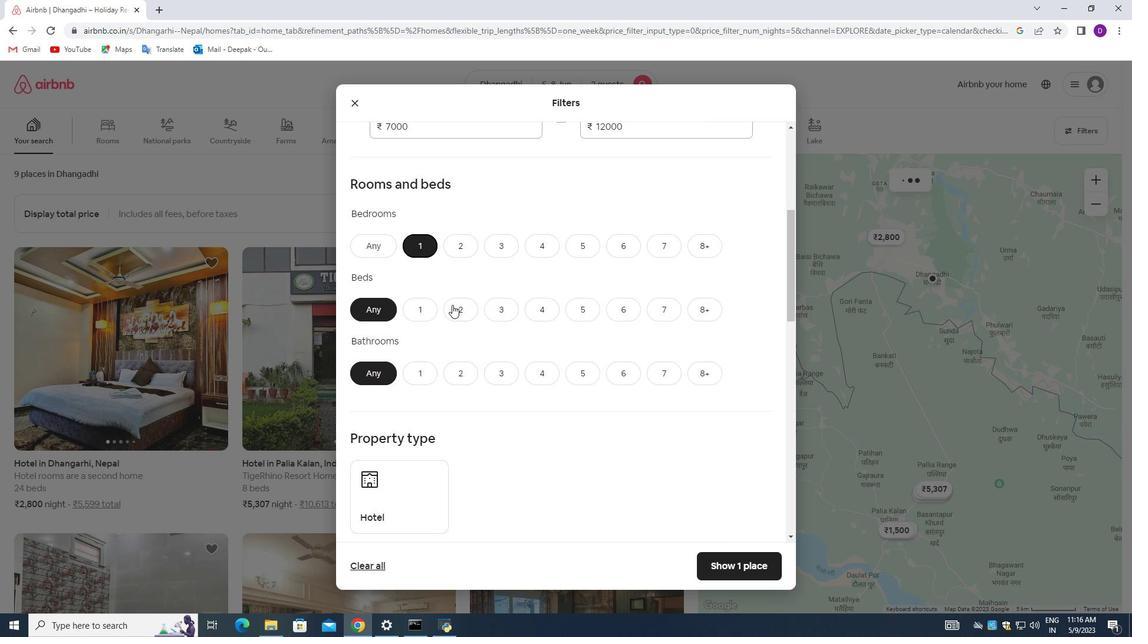 
Action: Mouse pressed left at (453, 307)
Screenshot: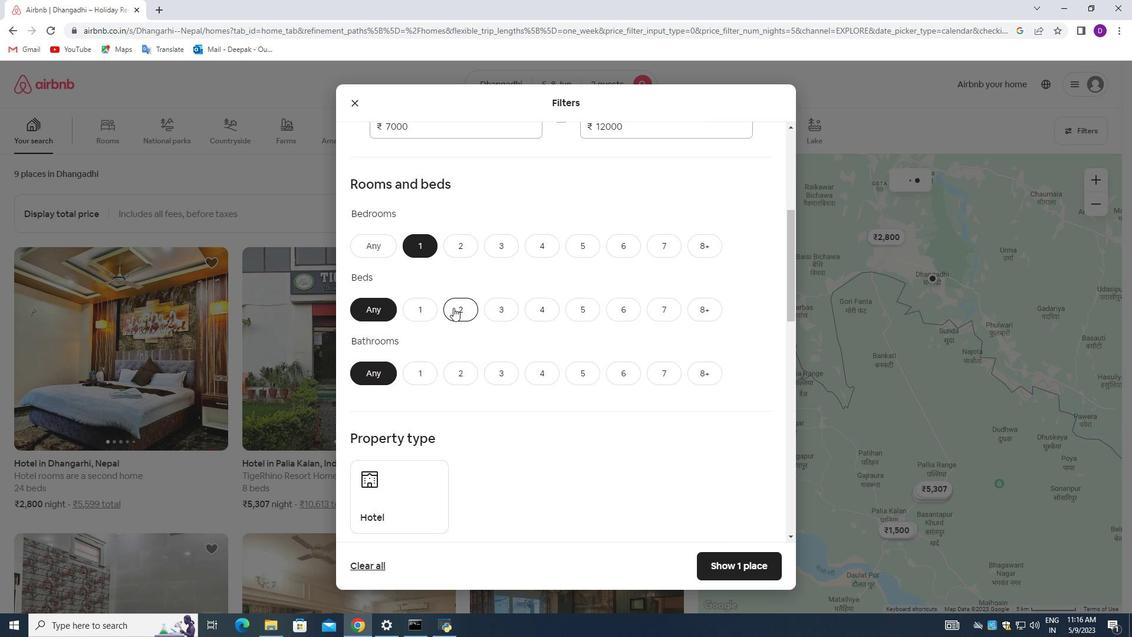 
Action: Mouse moved to (422, 372)
Screenshot: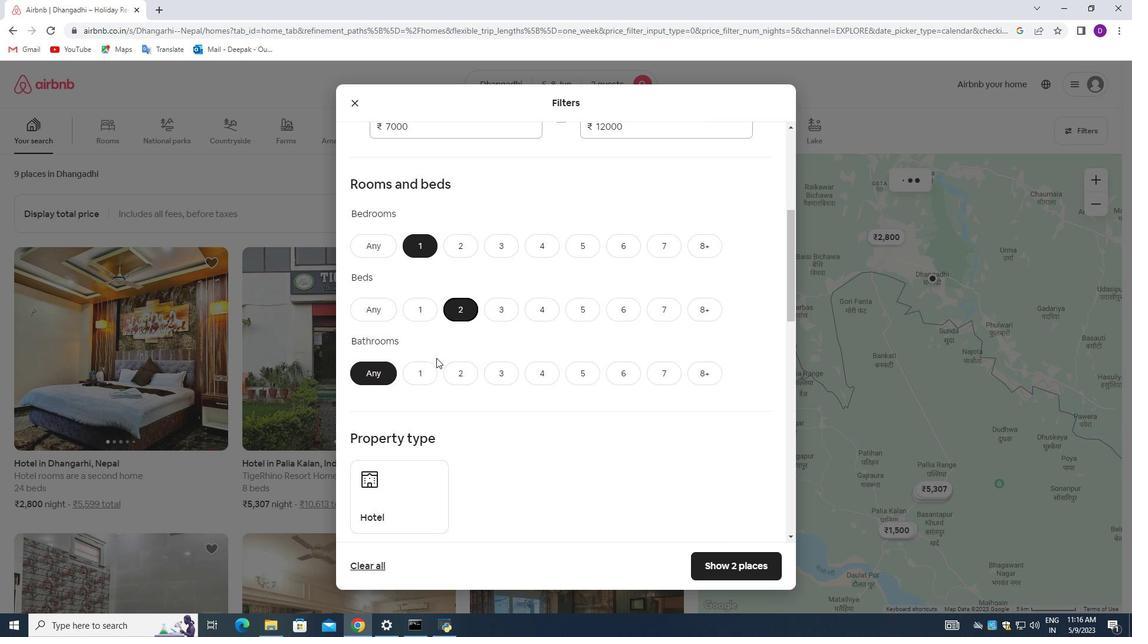 
Action: Mouse pressed left at (422, 372)
Screenshot: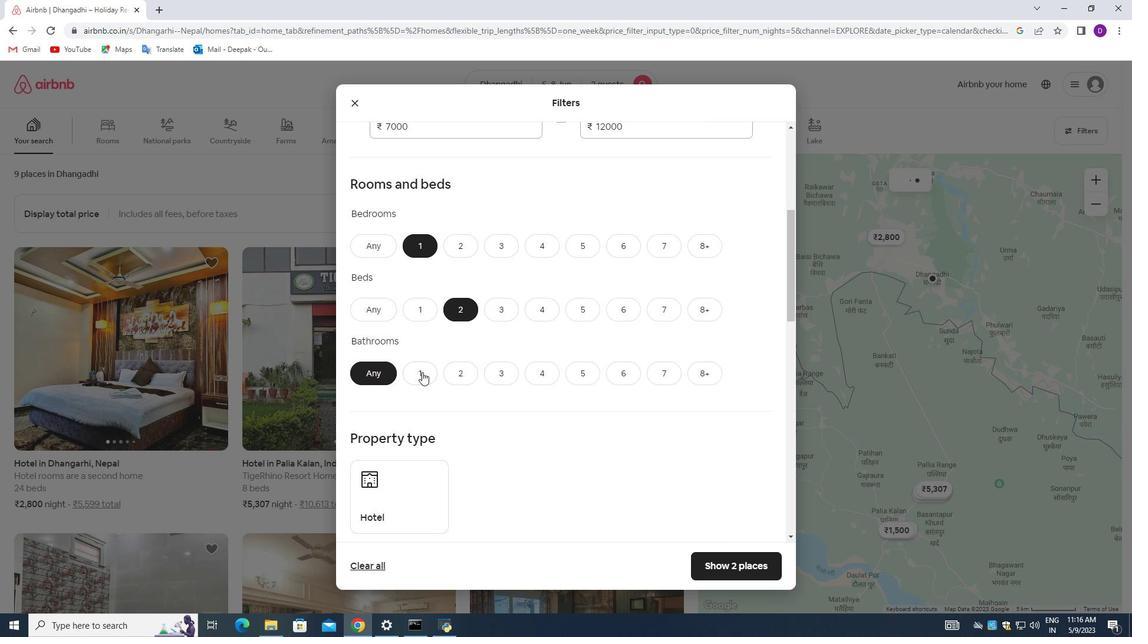
Action: Mouse moved to (517, 335)
Screenshot: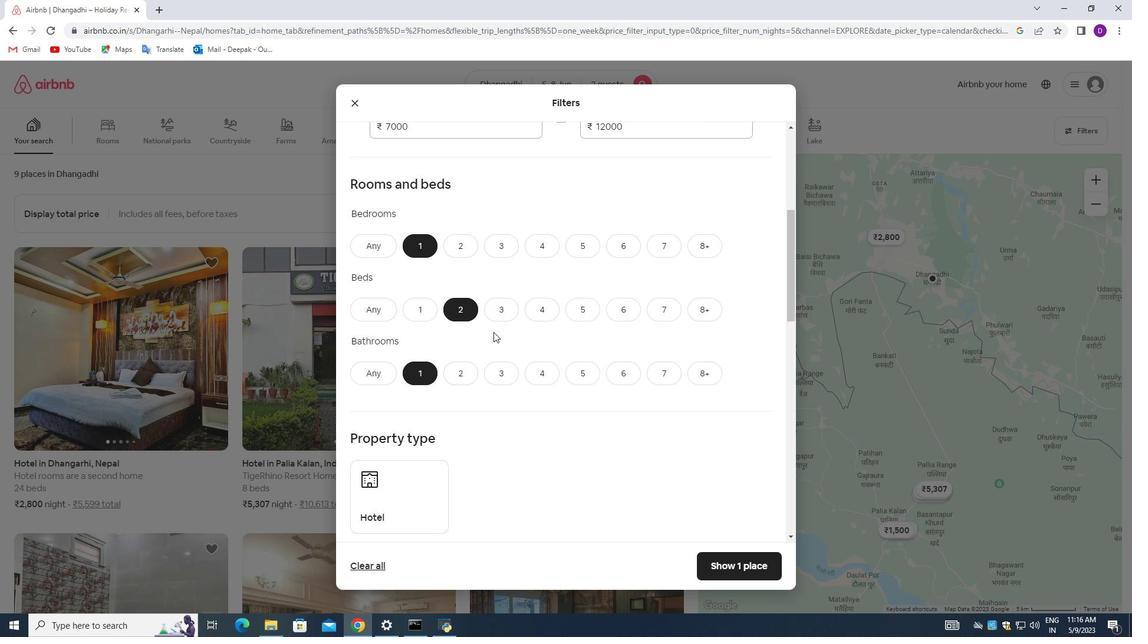 
Action: Mouse scrolled (513, 334) with delta (0, 0)
Screenshot: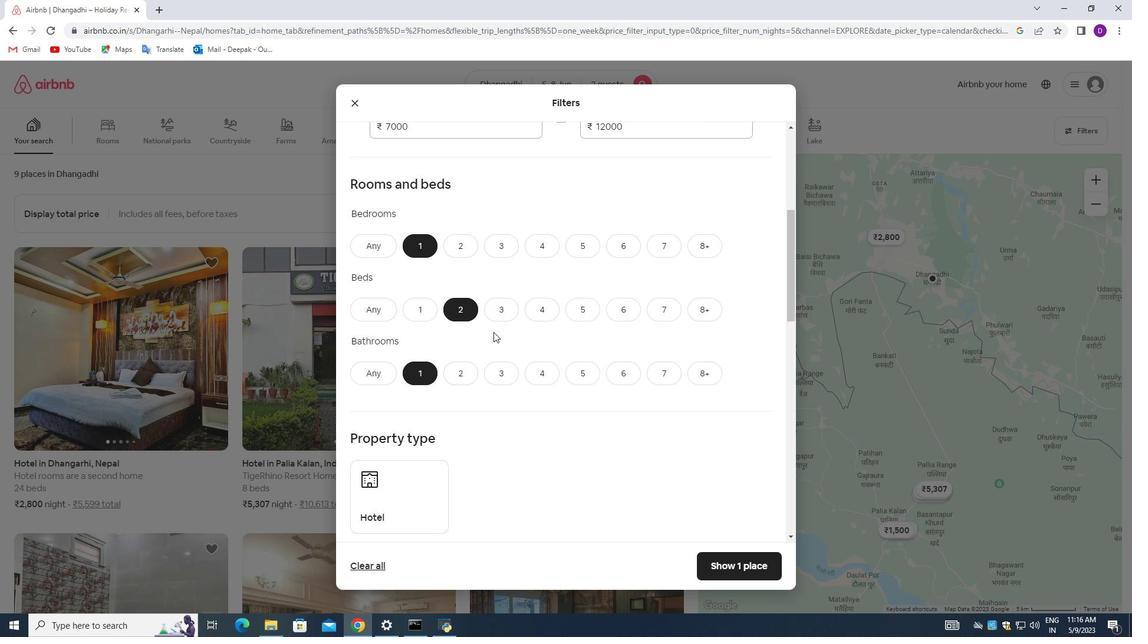 
Action: Mouse moved to (522, 335)
Screenshot: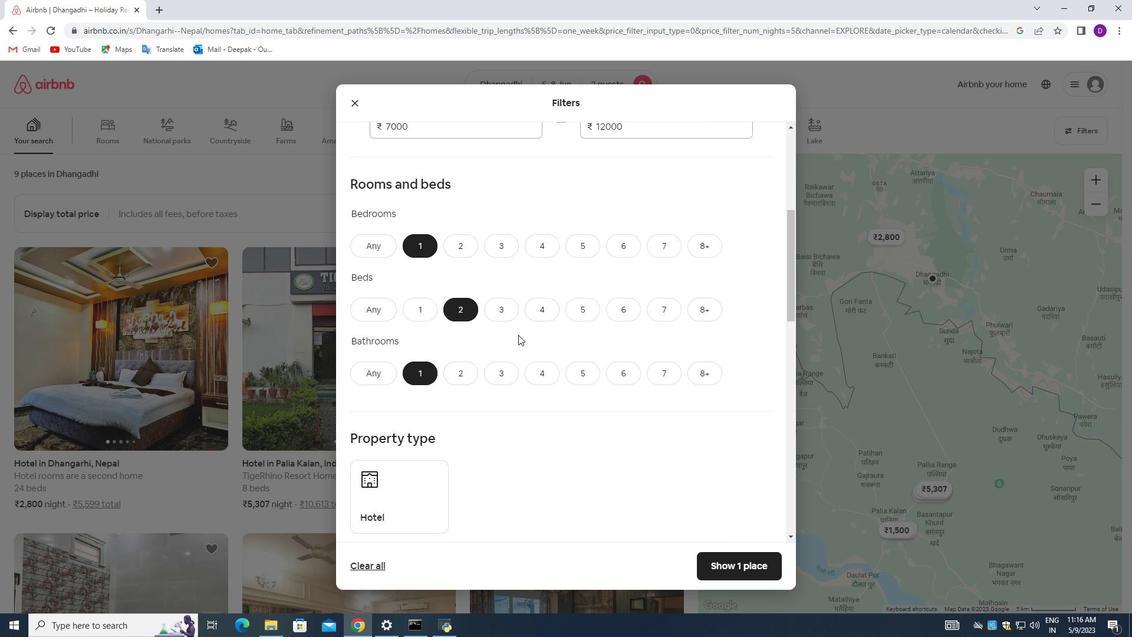 
Action: Mouse scrolled (522, 334) with delta (0, 0)
Screenshot: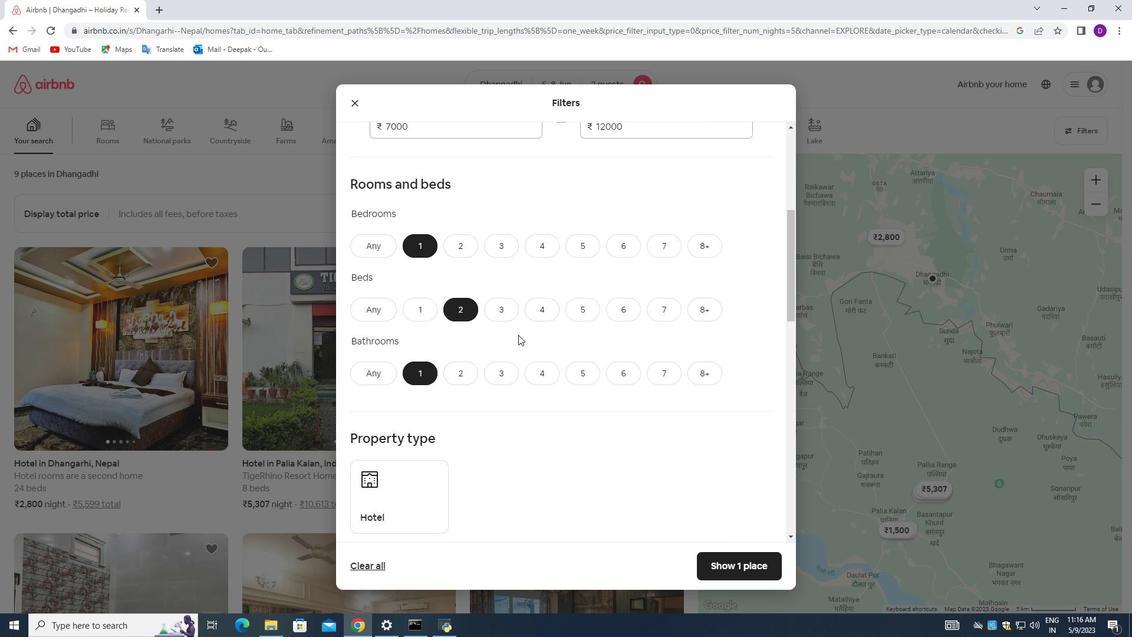 
Action: Mouse moved to (513, 350)
Screenshot: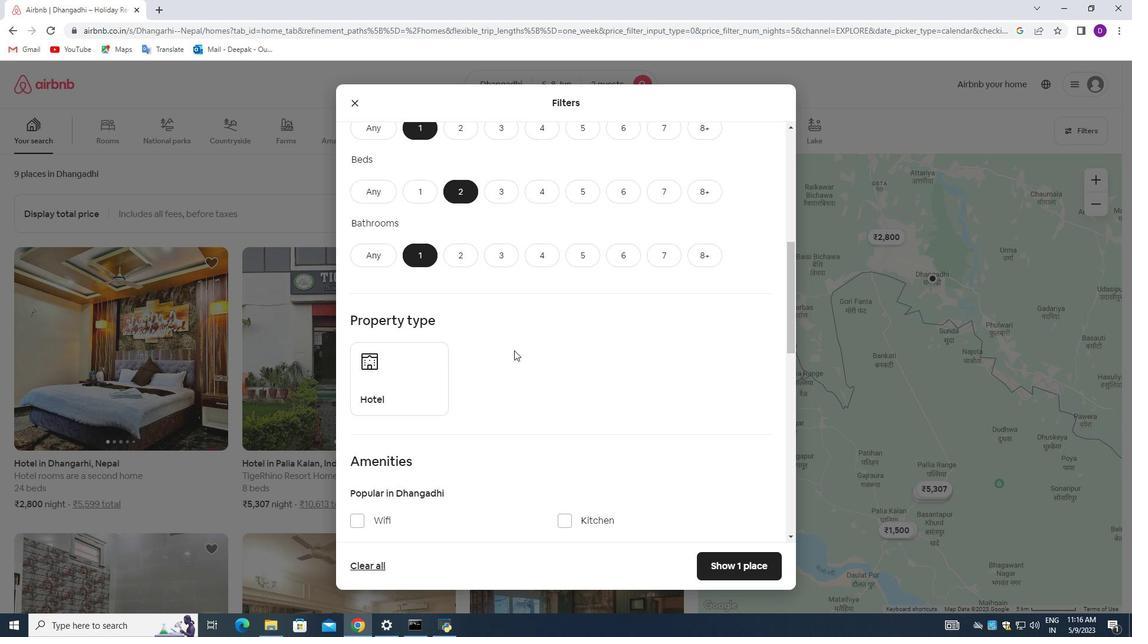 
Action: Mouse scrolled (513, 349) with delta (0, 0)
Screenshot: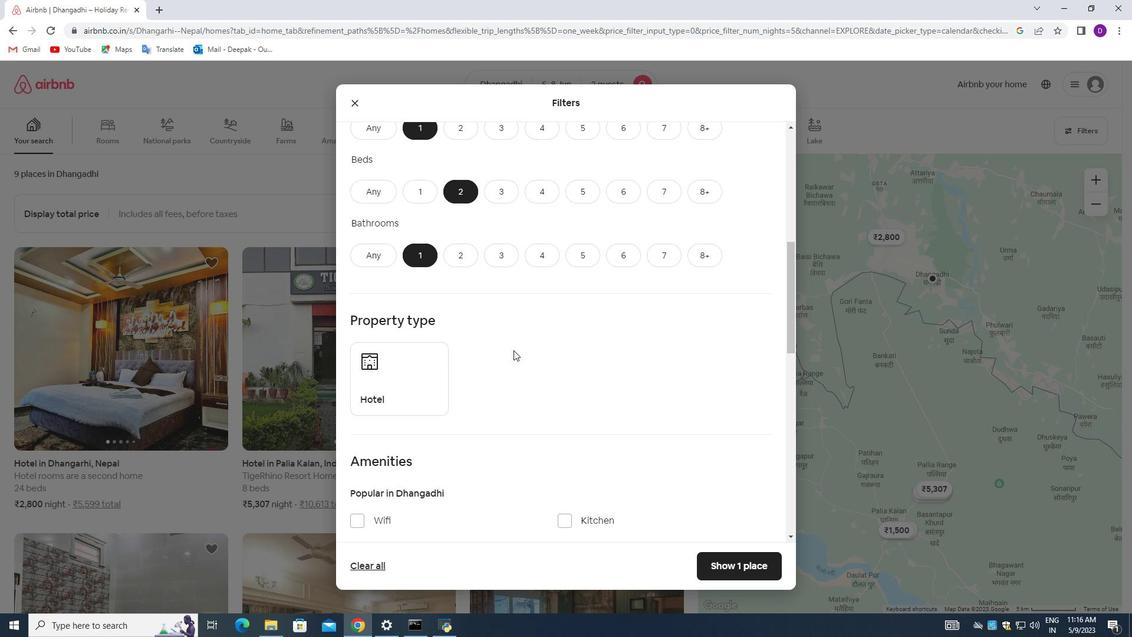 
Action: Mouse moved to (483, 361)
Screenshot: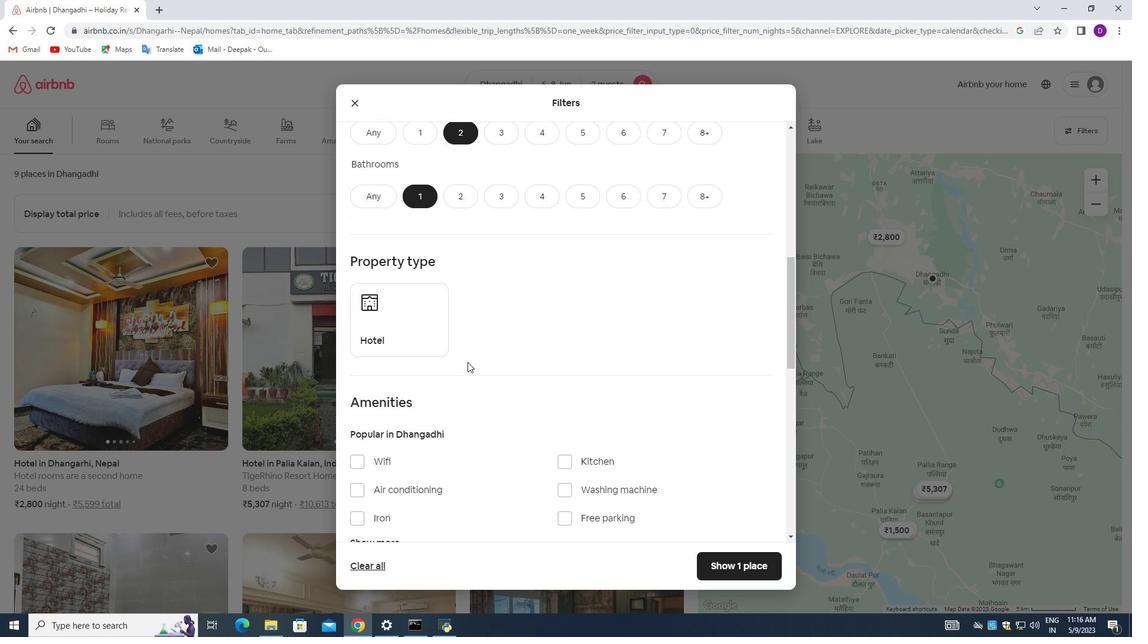 
Action: Mouse scrolled (475, 361) with delta (0, 0)
Screenshot: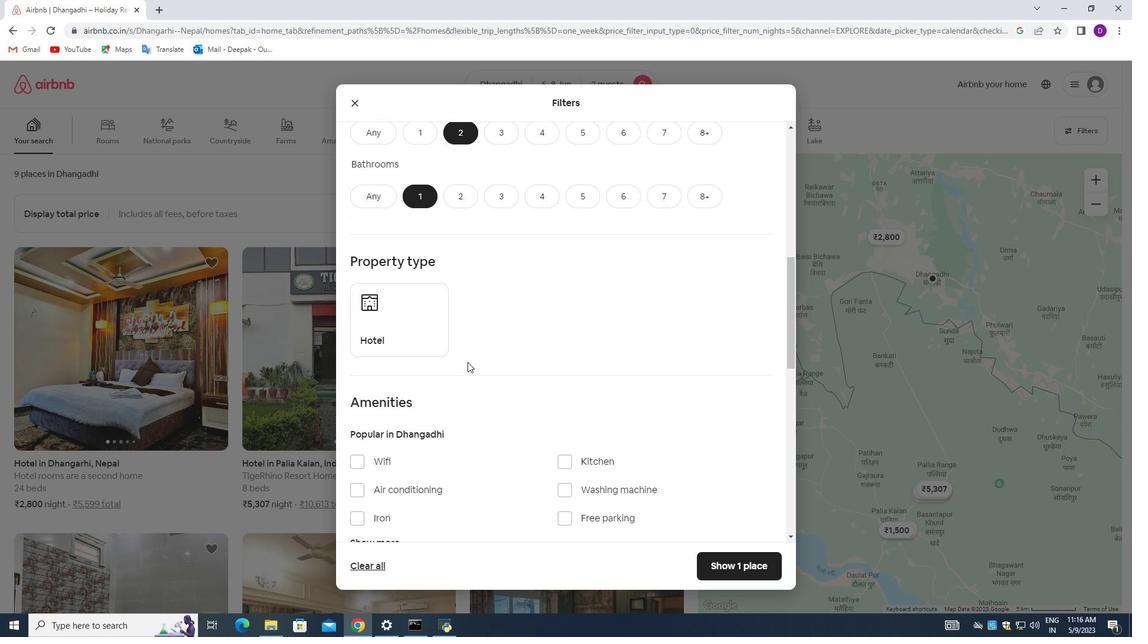 
Action: Mouse moved to (493, 355)
Screenshot: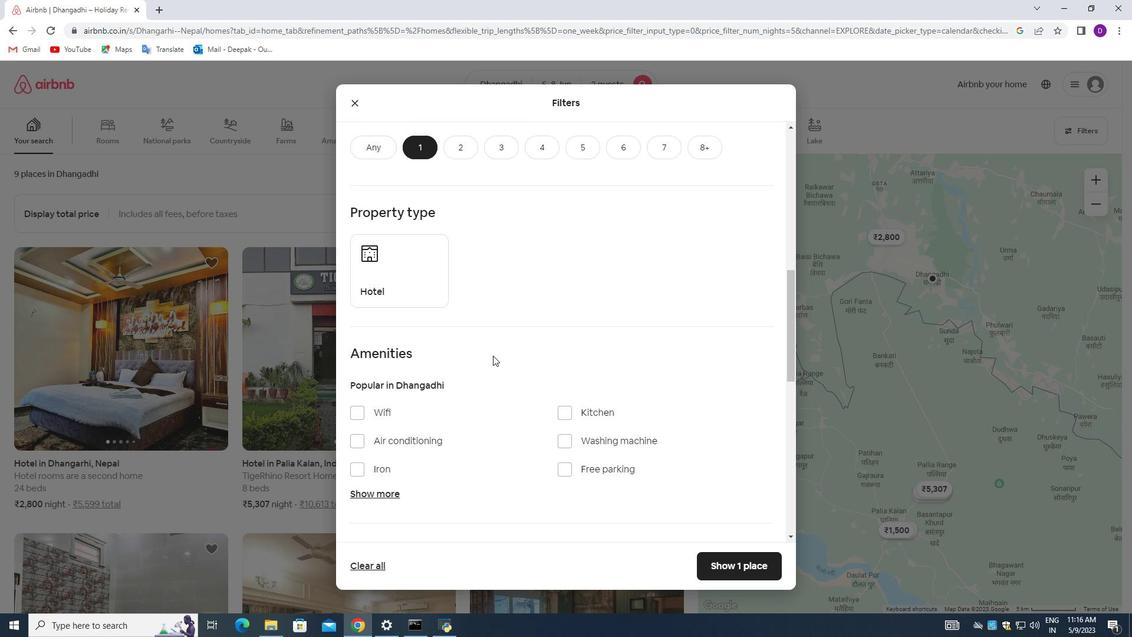 
Action: Mouse scrolled (493, 354) with delta (0, 0)
Screenshot: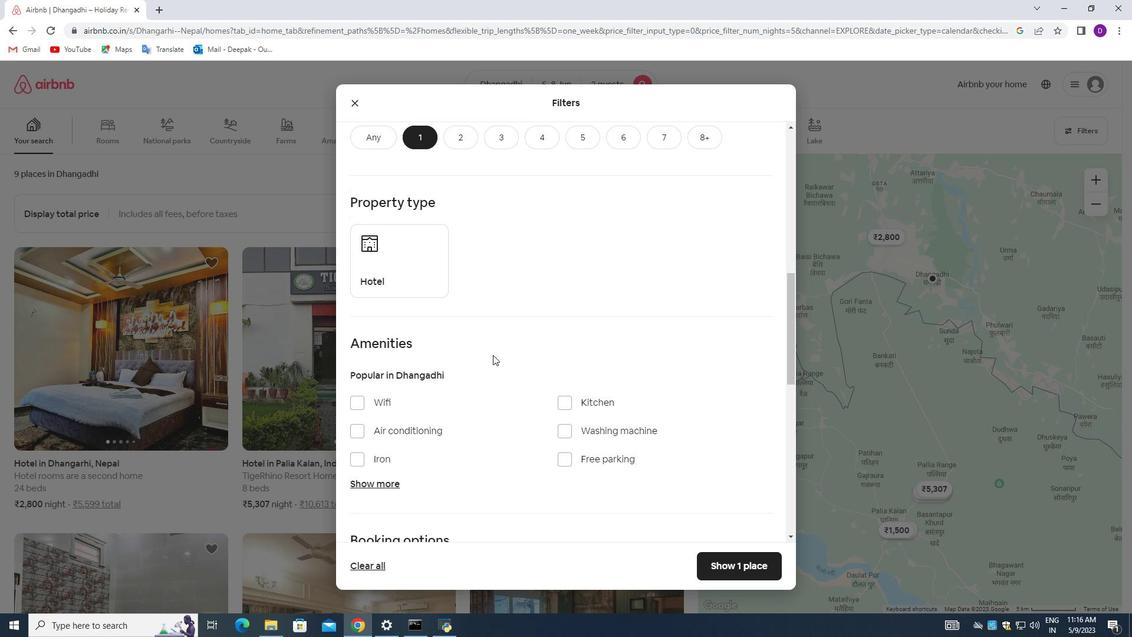 
Action: Mouse scrolled (493, 354) with delta (0, 0)
Screenshot: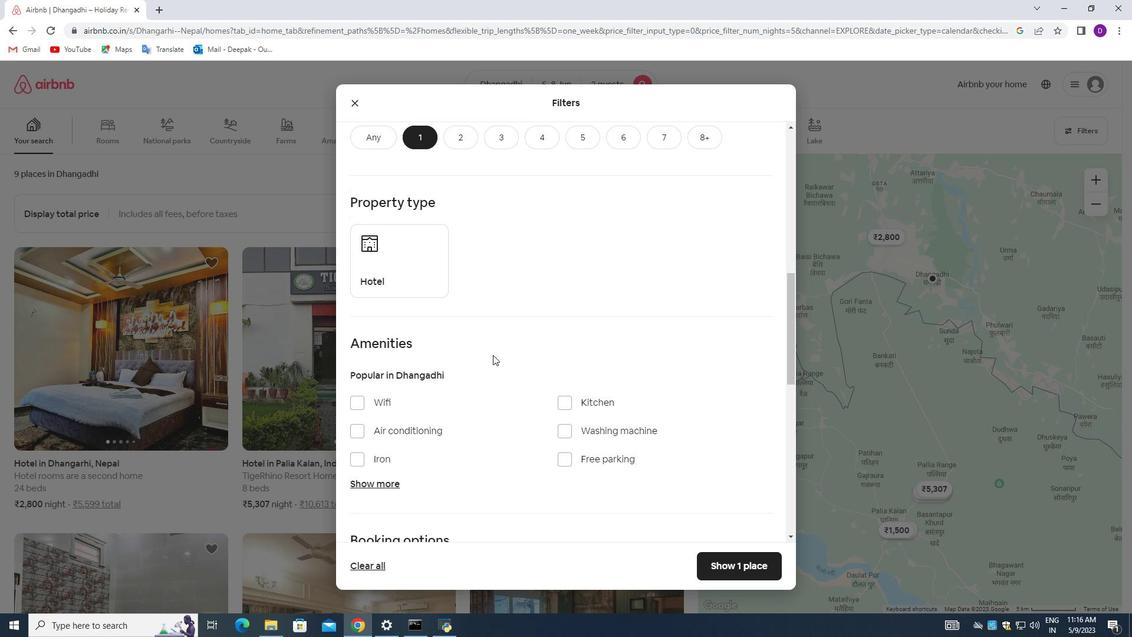 
Action: Mouse moved to (537, 363)
Screenshot: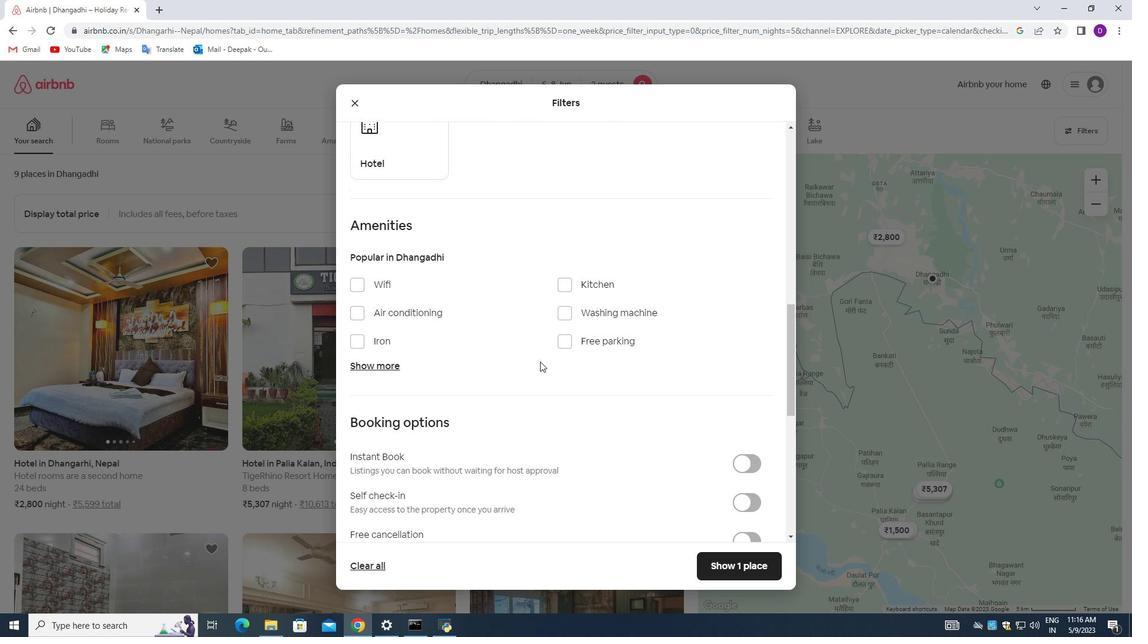 
Action: Mouse scrolled (537, 362) with delta (0, 0)
Screenshot: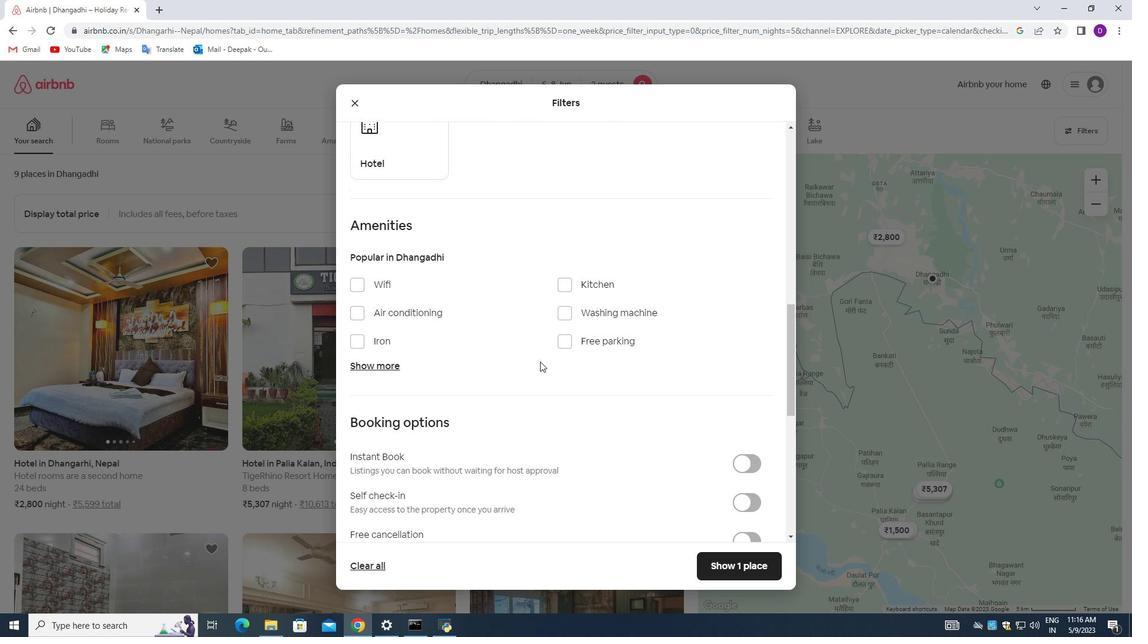 
Action: Mouse moved to (541, 366)
Screenshot: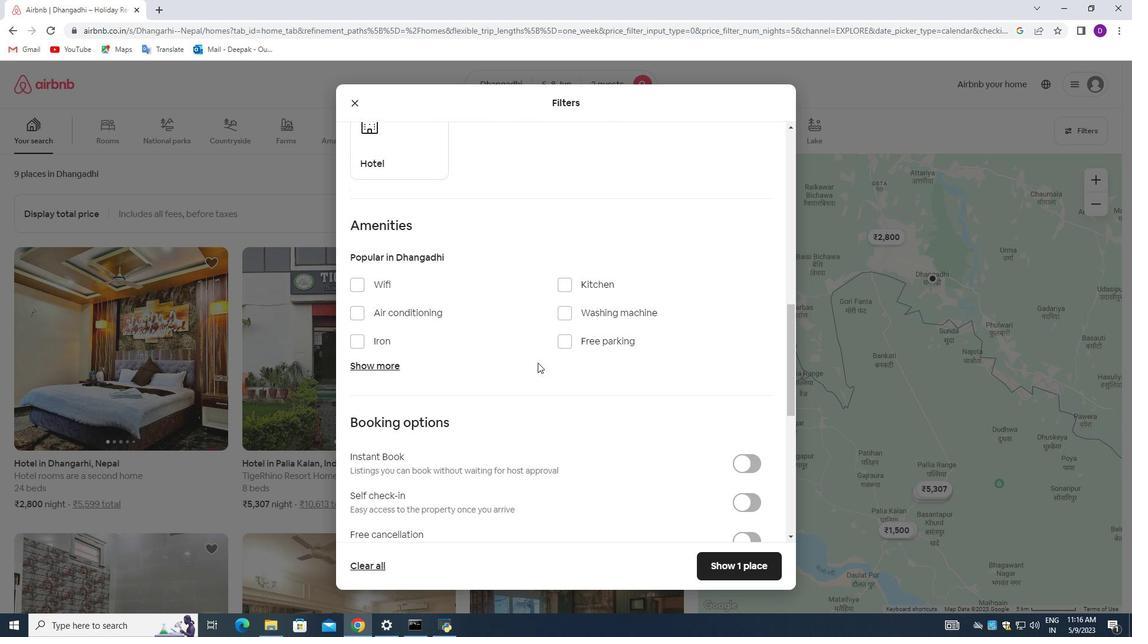 
Action: Mouse scrolled (541, 365) with delta (0, 0)
Screenshot: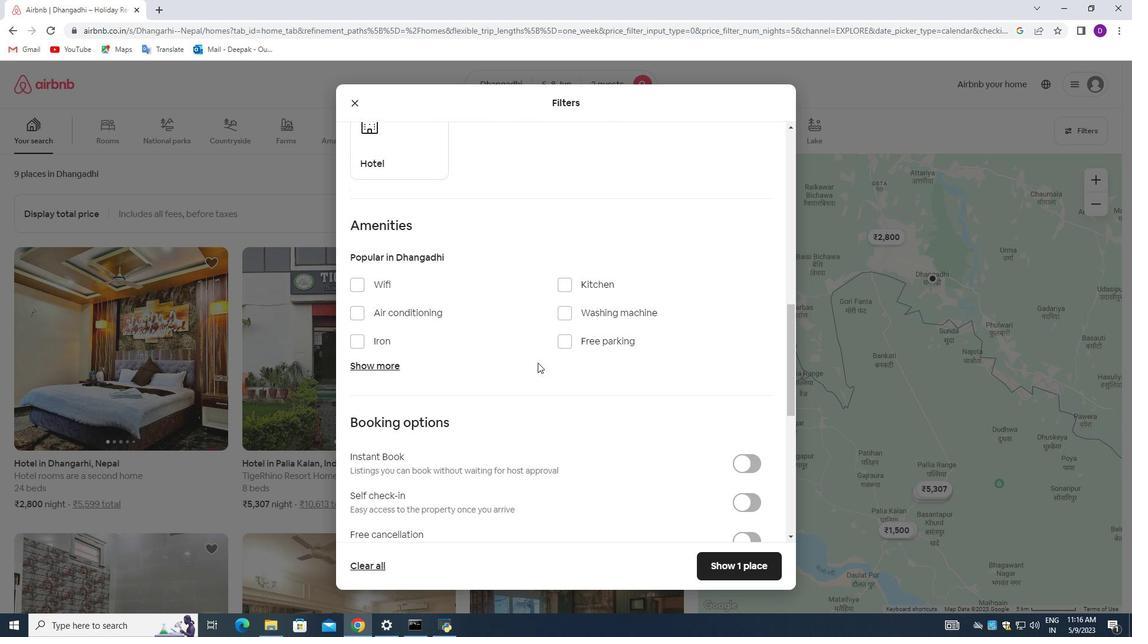 
Action: Mouse moved to (738, 389)
Screenshot: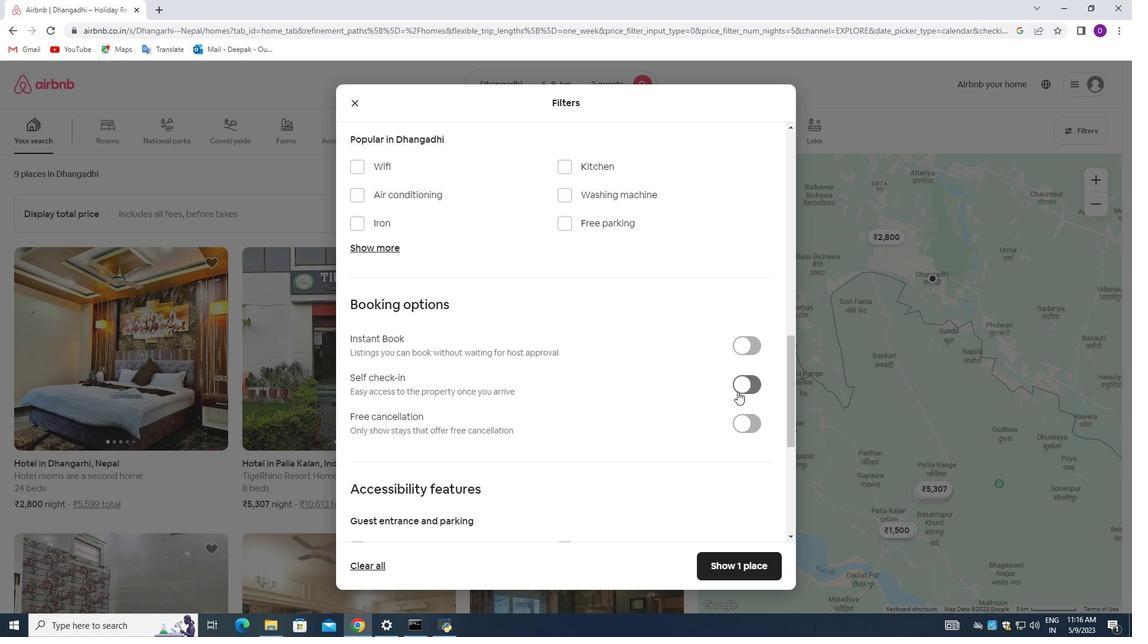 
Action: Mouse pressed left at (738, 389)
Screenshot: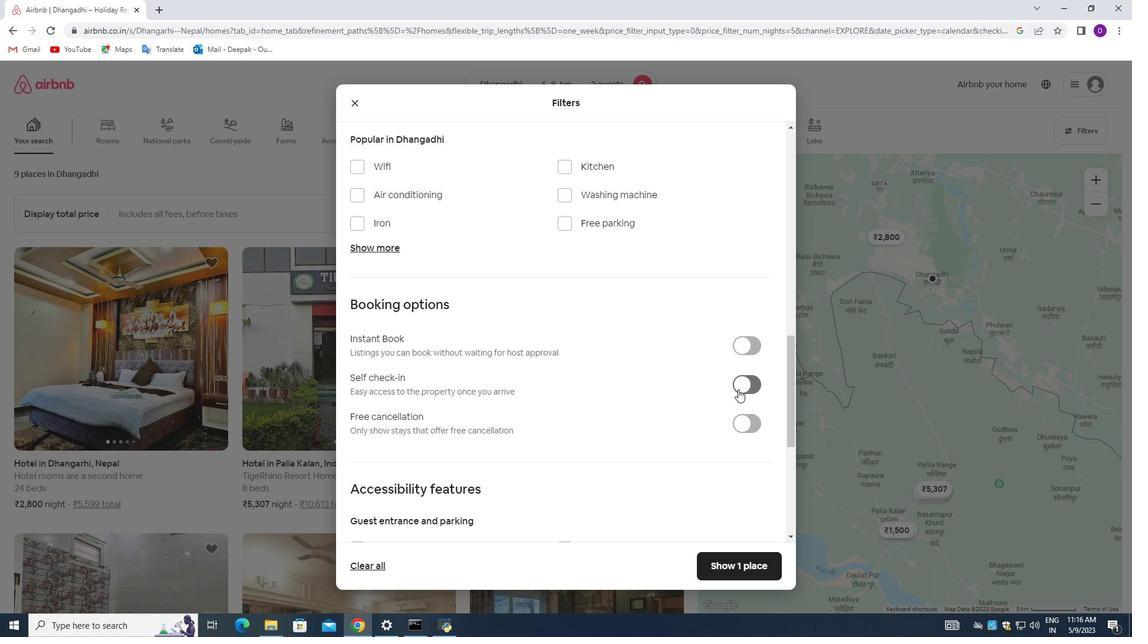 
Action: Mouse moved to (564, 397)
Screenshot: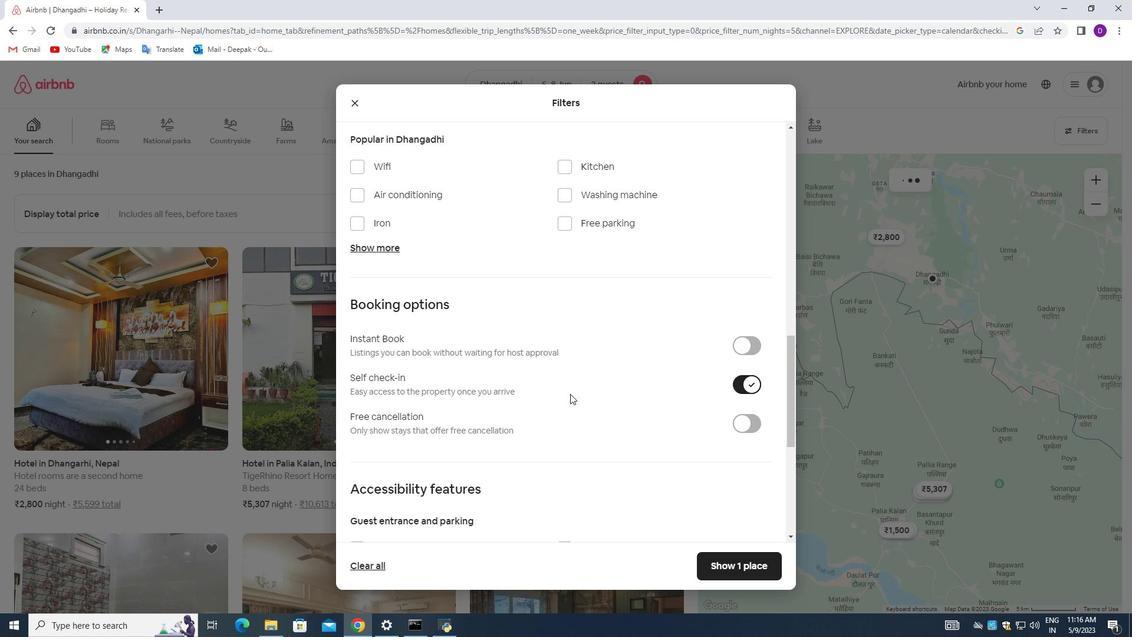 
Action: Mouse scrolled (564, 396) with delta (0, 0)
Screenshot: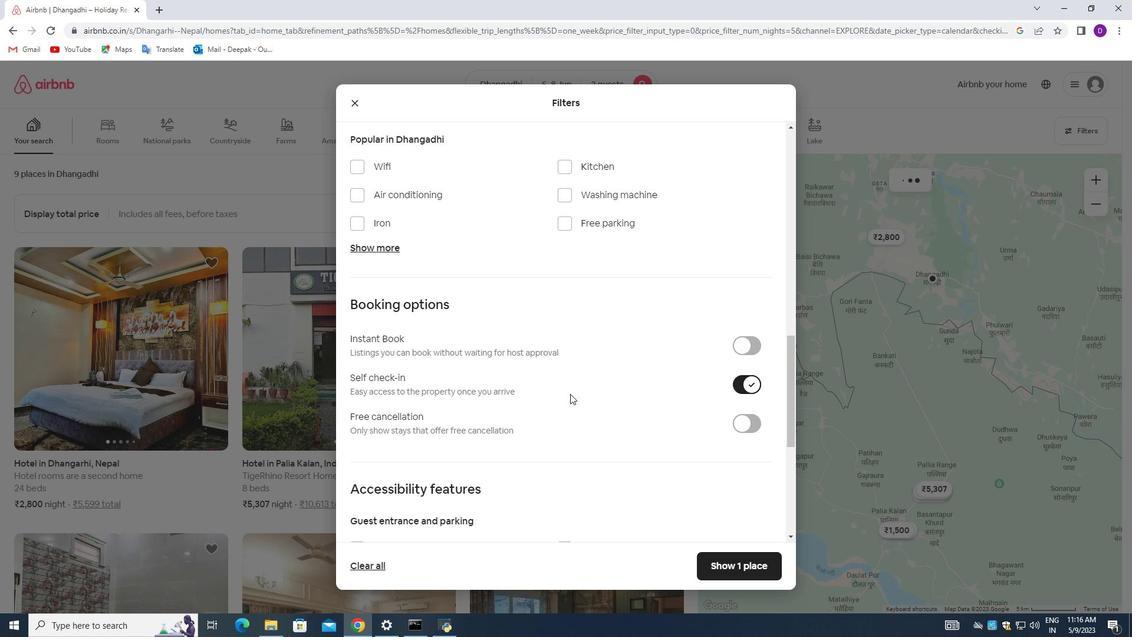
Action: Mouse moved to (562, 398)
Screenshot: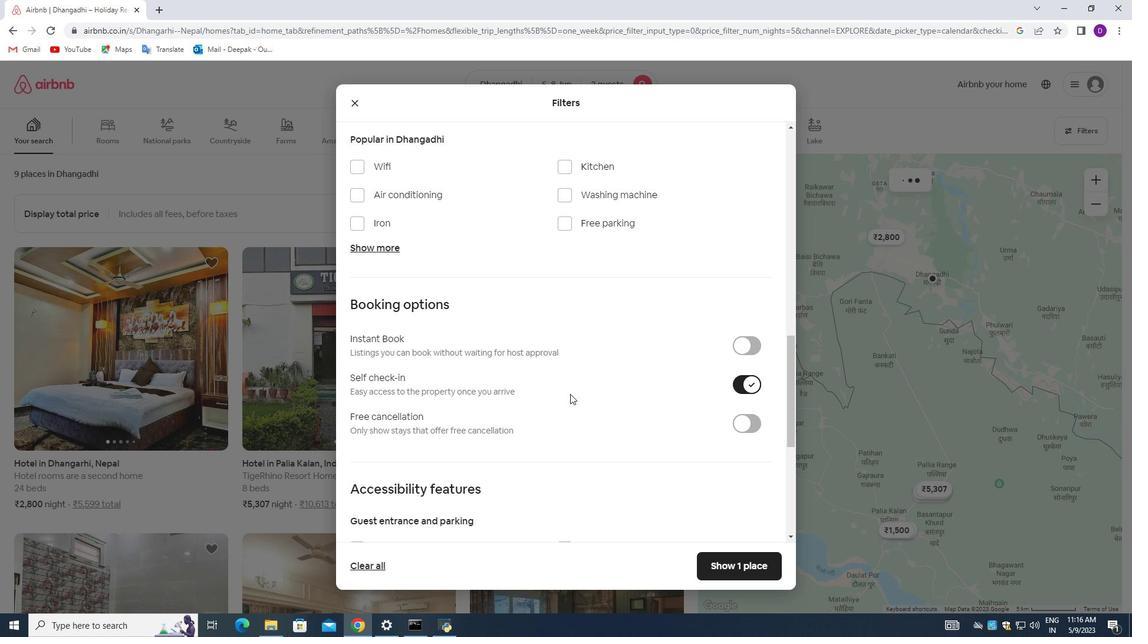 
Action: Mouse scrolled (562, 397) with delta (0, 0)
Screenshot: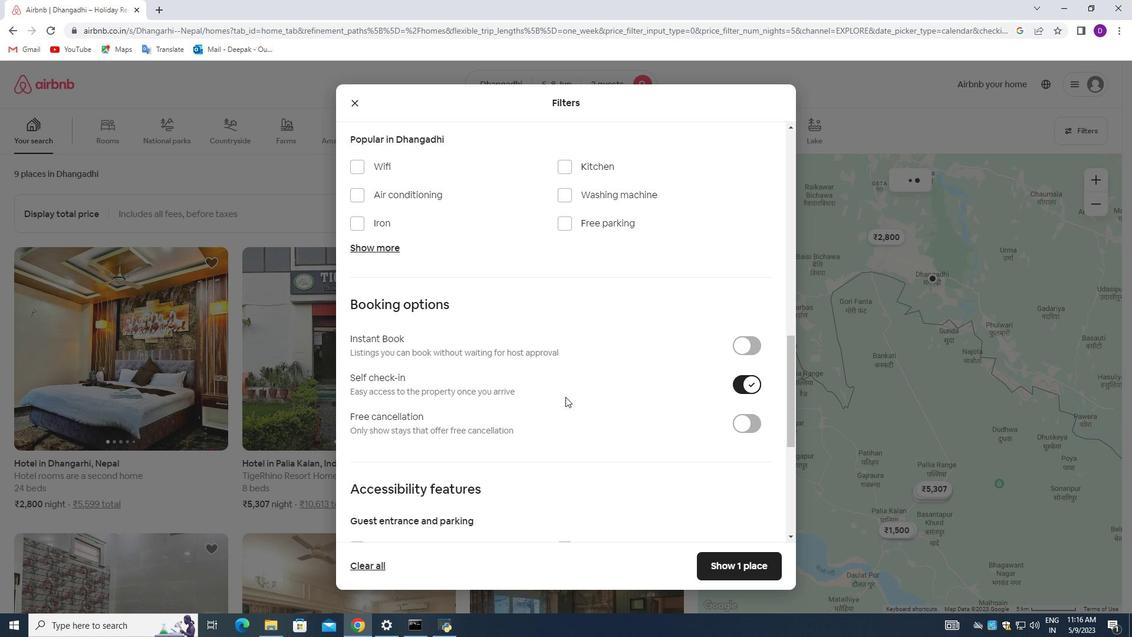 
Action: Mouse moved to (524, 417)
Screenshot: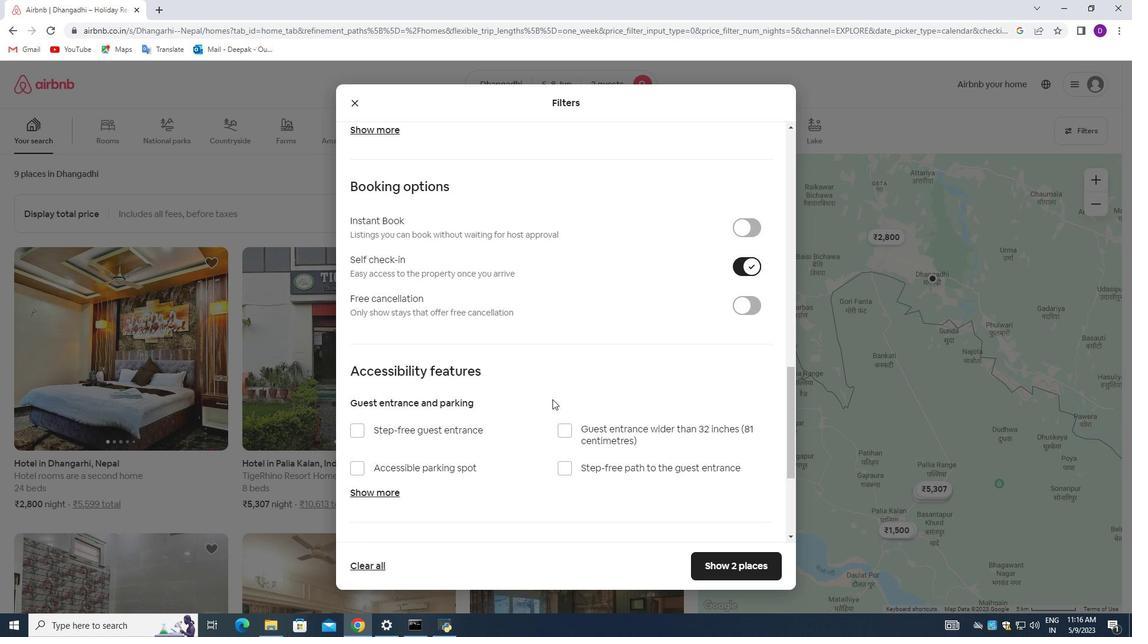 
Action: Mouse scrolled (524, 416) with delta (0, 0)
Screenshot: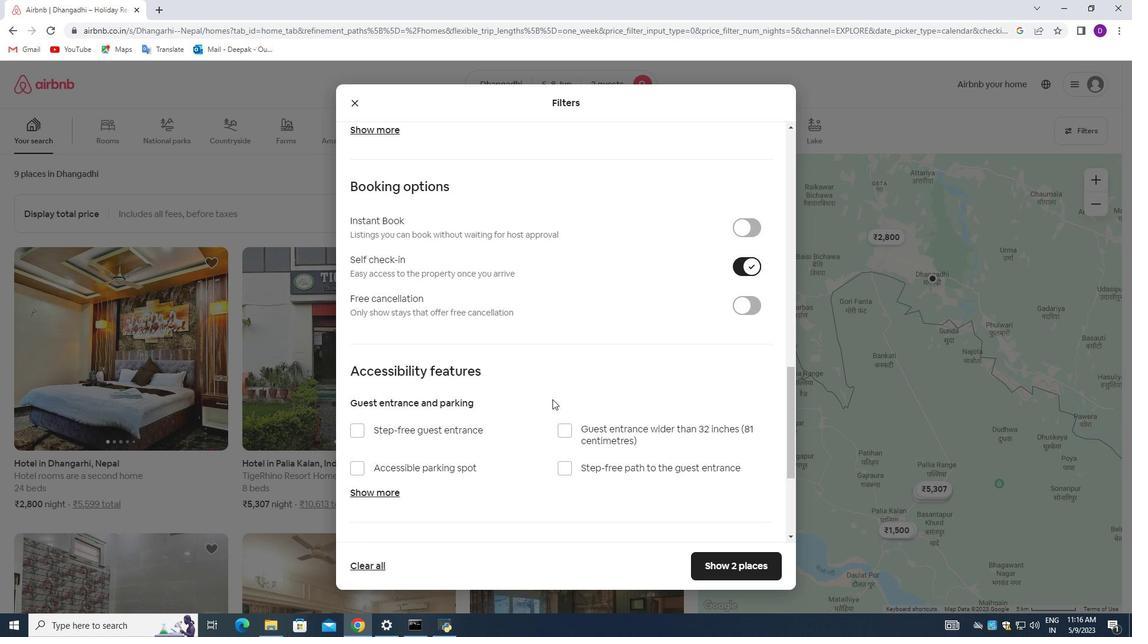 
Action: Mouse moved to (505, 425)
Screenshot: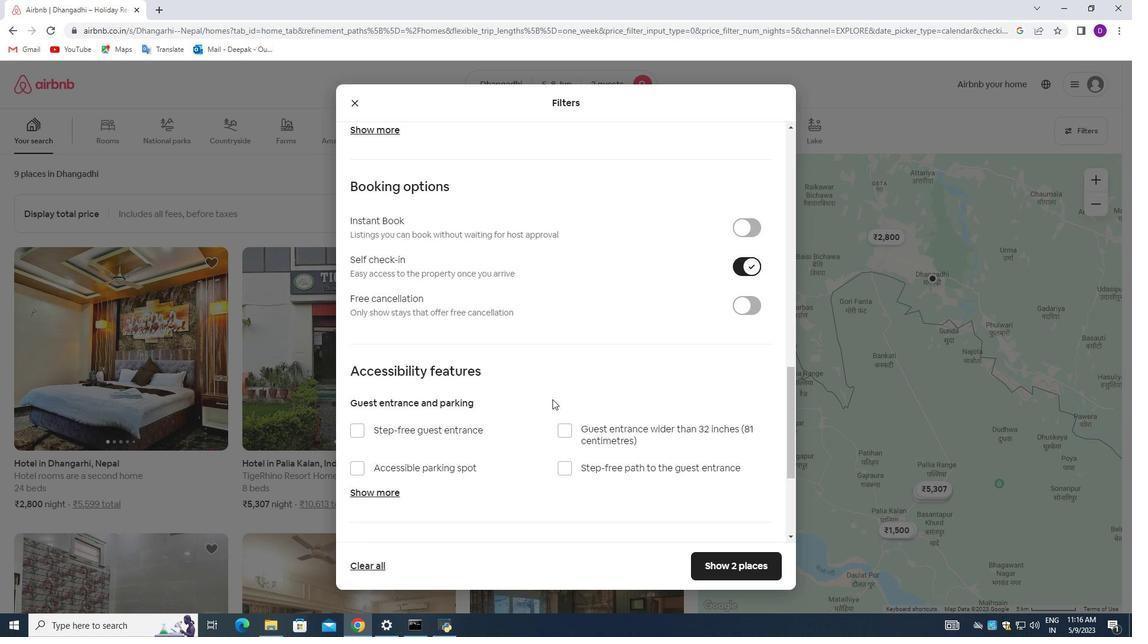 
Action: Mouse scrolled (505, 425) with delta (0, 0)
Screenshot: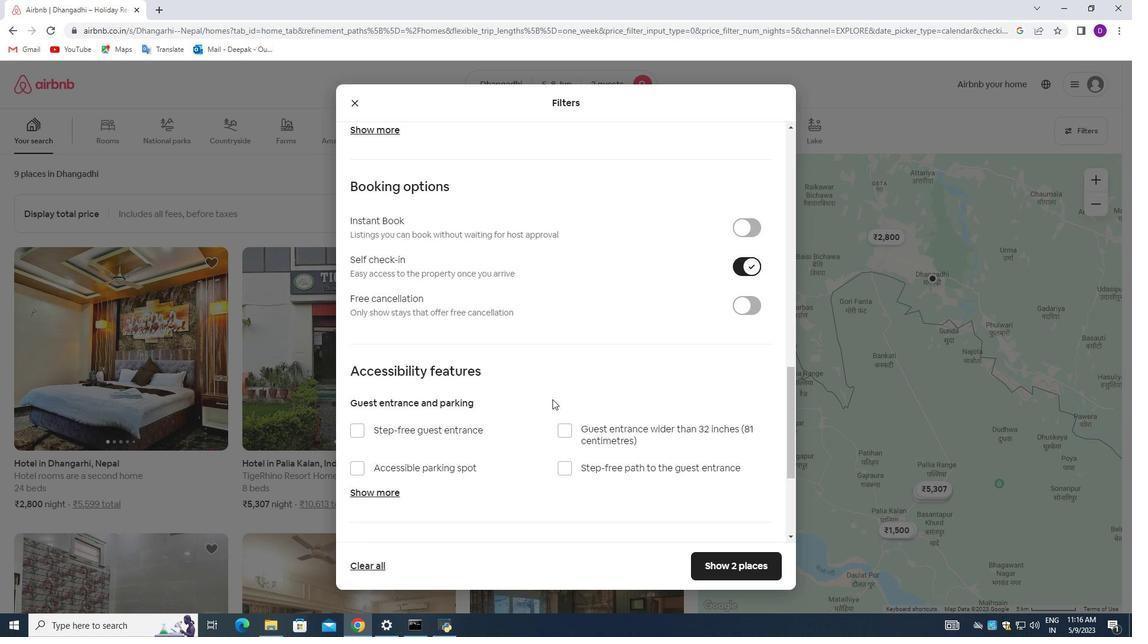 
Action: Mouse moved to (493, 428)
Screenshot: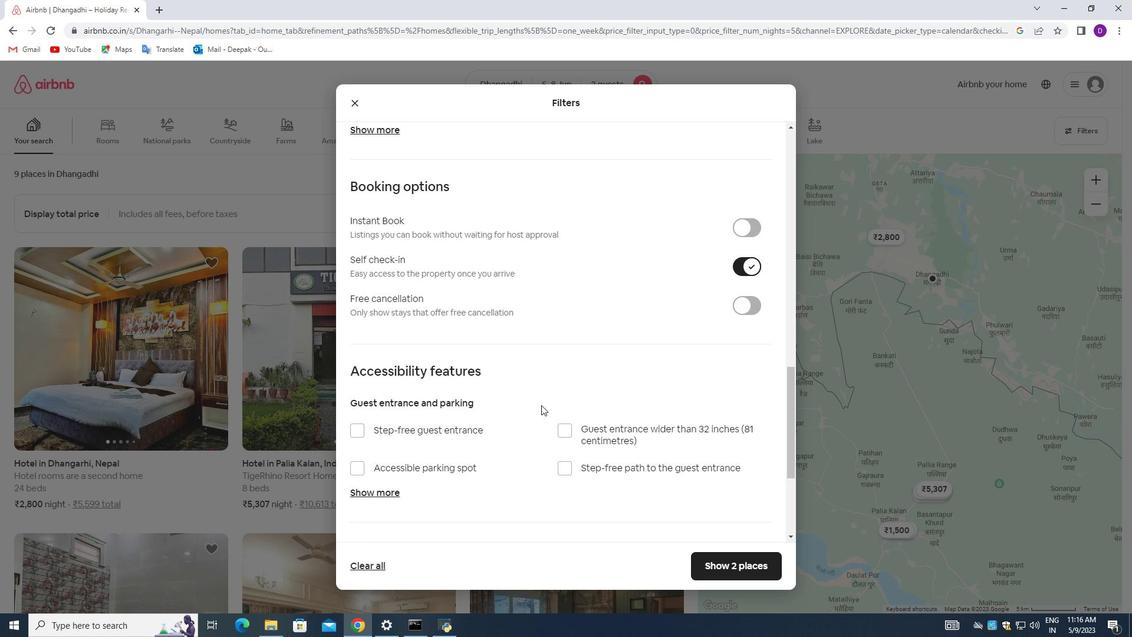 
Action: Mouse scrolled (493, 427) with delta (0, 0)
Screenshot: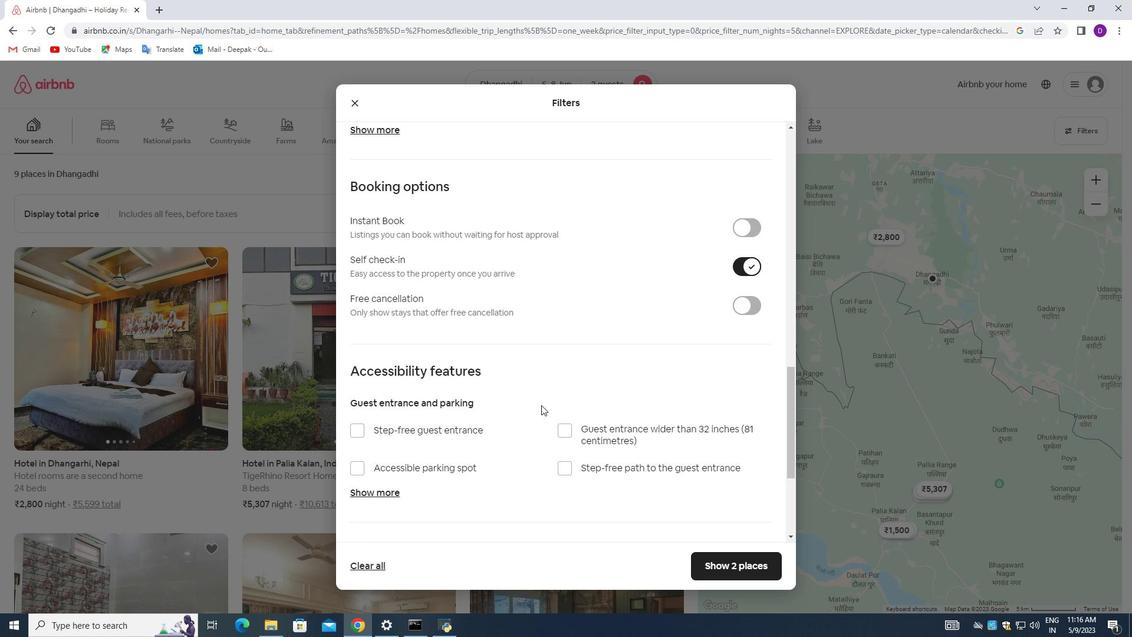 
Action: Mouse moved to (488, 429)
Screenshot: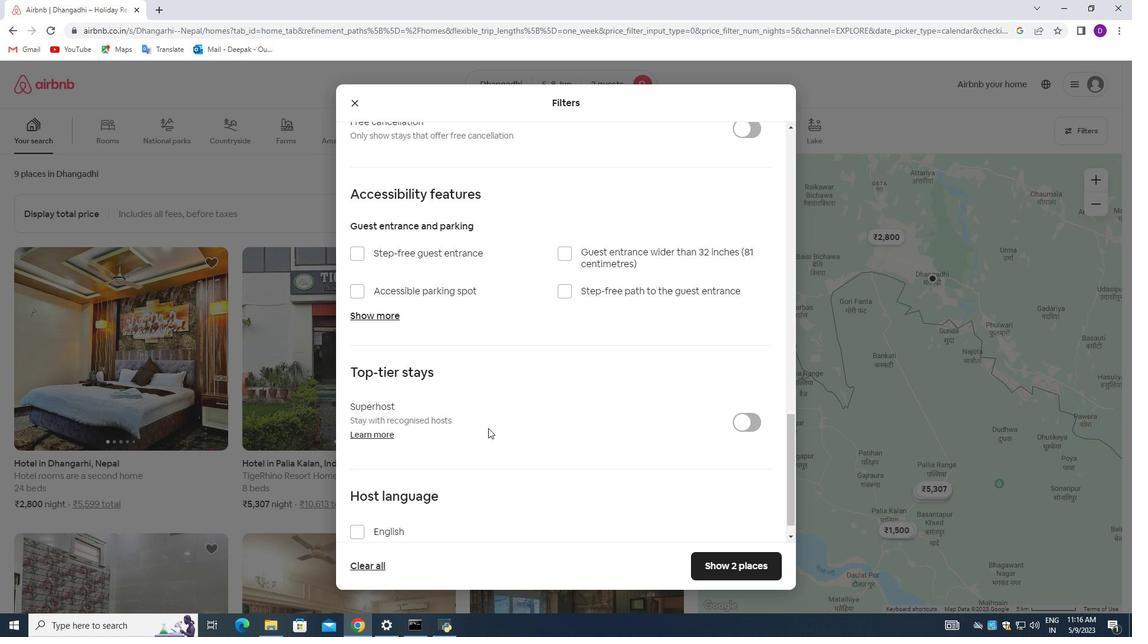 
Action: Mouse scrolled (488, 428) with delta (0, 0)
Screenshot: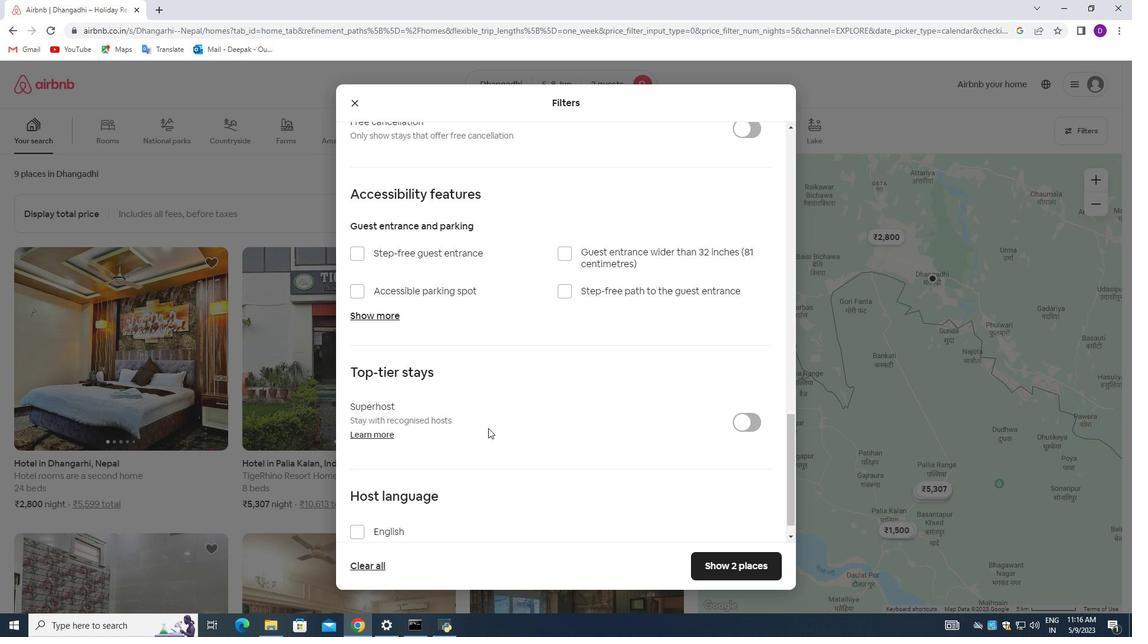 
Action: Mouse moved to (488, 430)
Screenshot: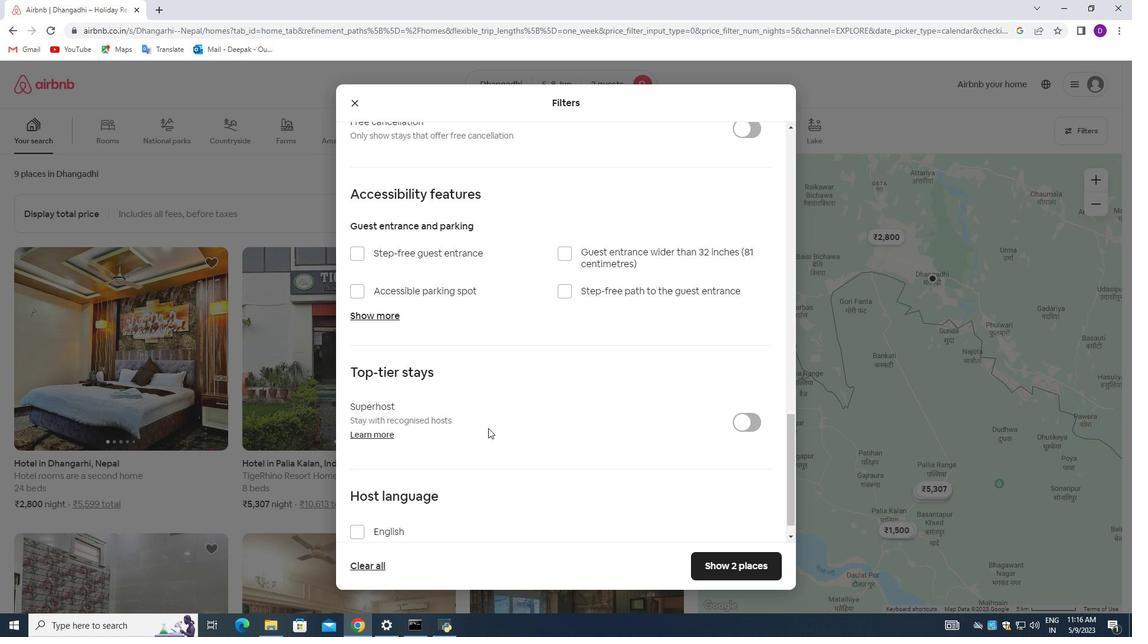 
Action: Mouse scrolled (488, 429) with delta (0, 0)
Screenshot: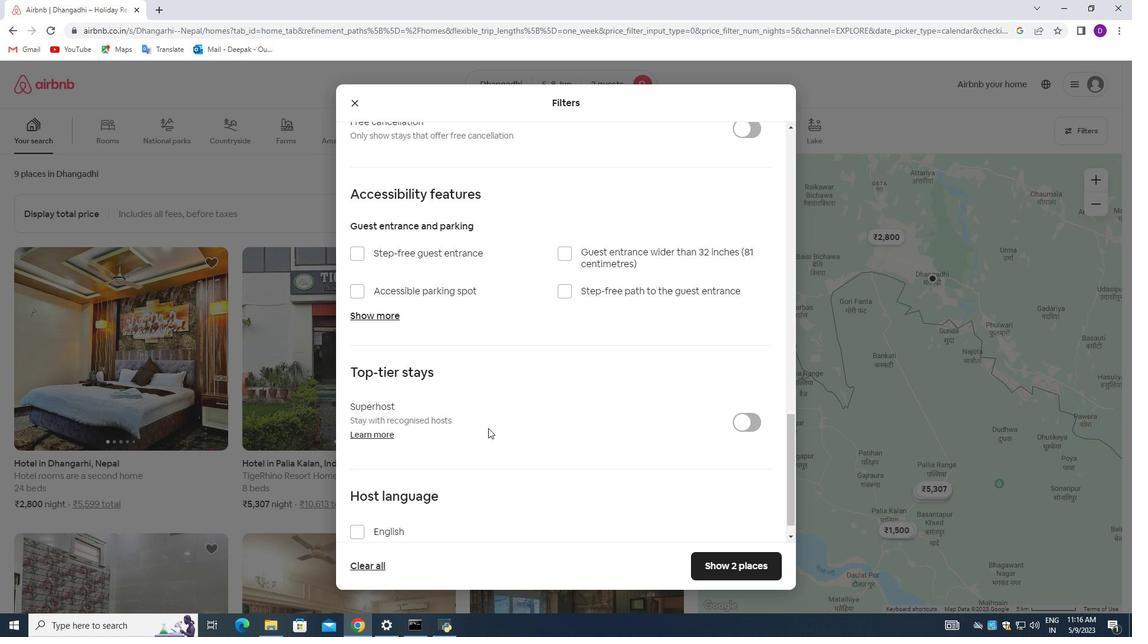 
Action: Mouse moved to (488, 431)
Screenshot: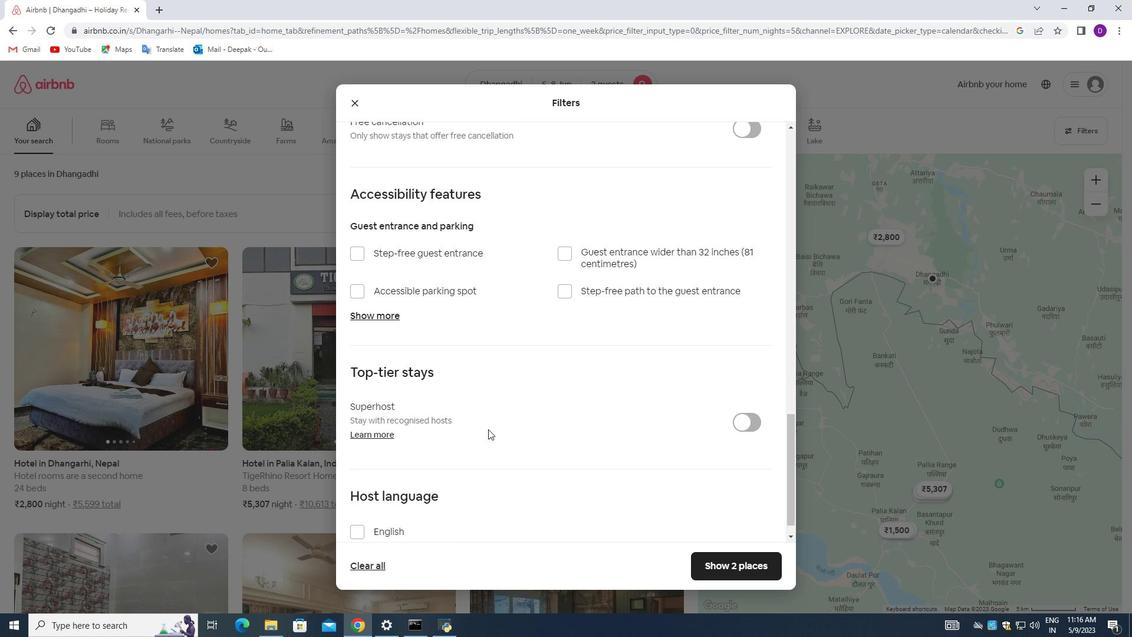 
Action: Mouse scrolled (488, 431) with delta (0, 0)
Screenshot: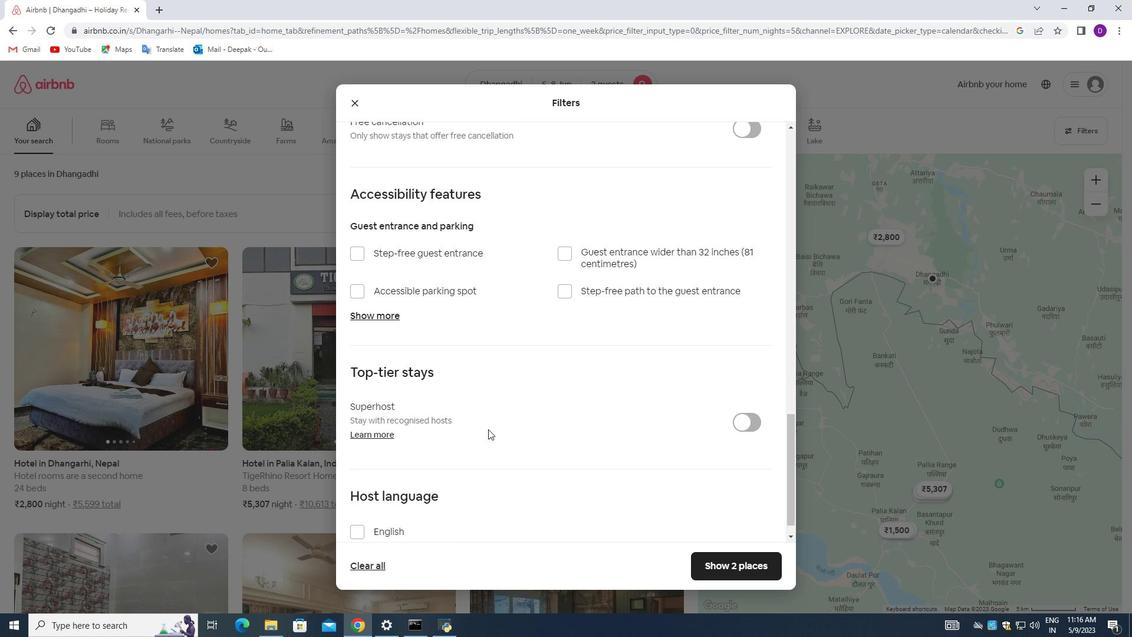
Action: Mouse moved to (359, 511)
Screenshot: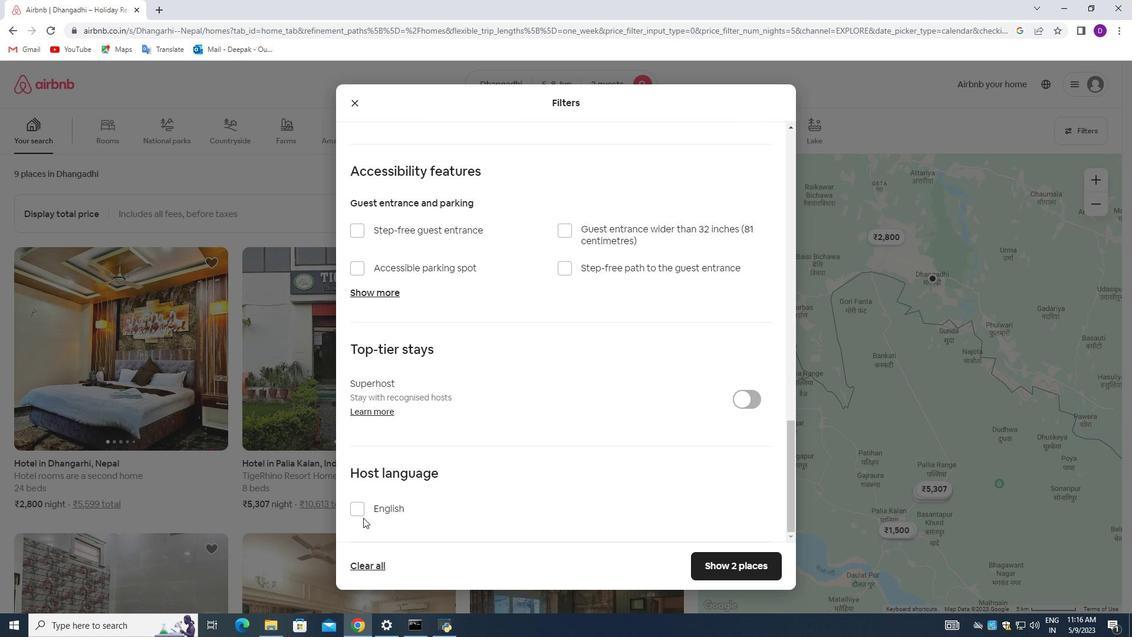 
Action: Mouse pressed left at (359, 511)
Screenshot: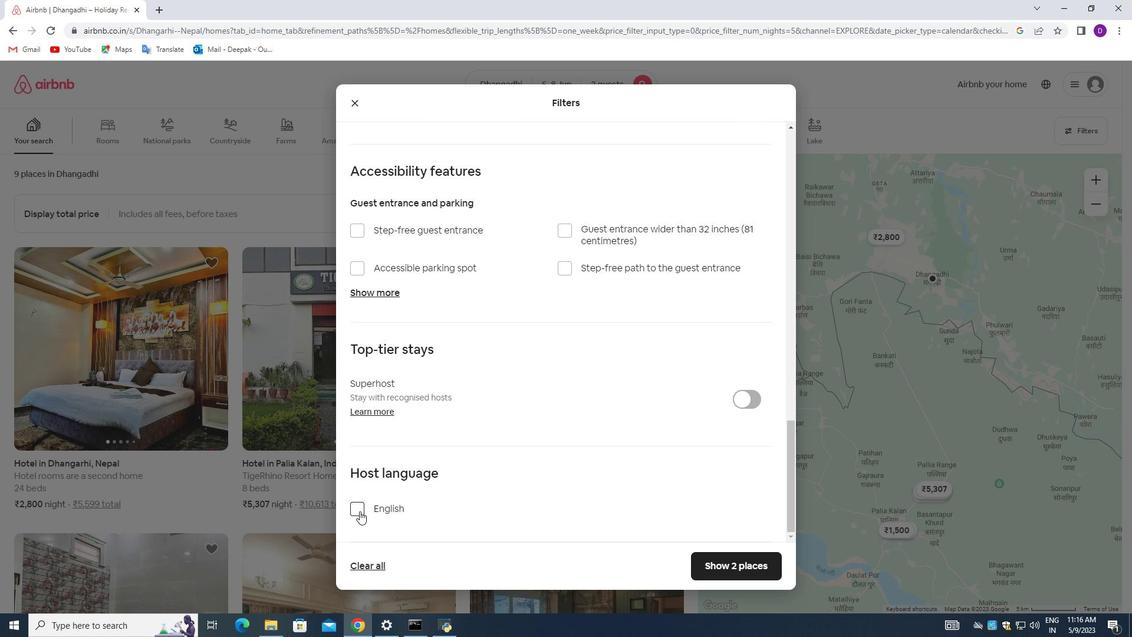 
Action: Mouse moved to (706, 562)
Screenshot: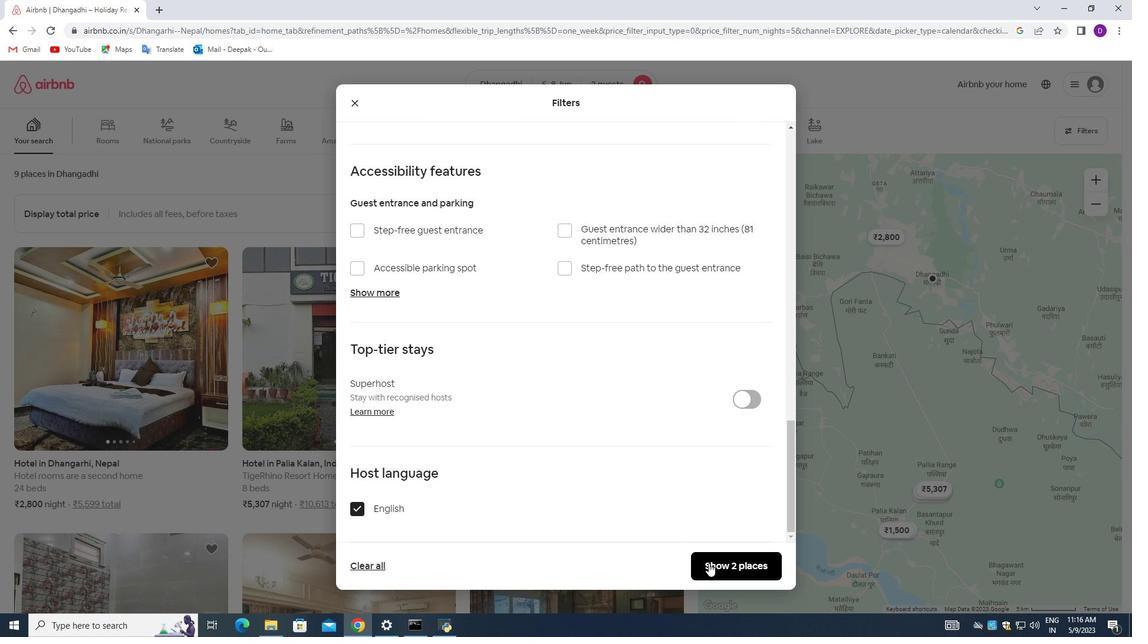 
Action: Mouse pressed left at (706, 562)
Screenshot: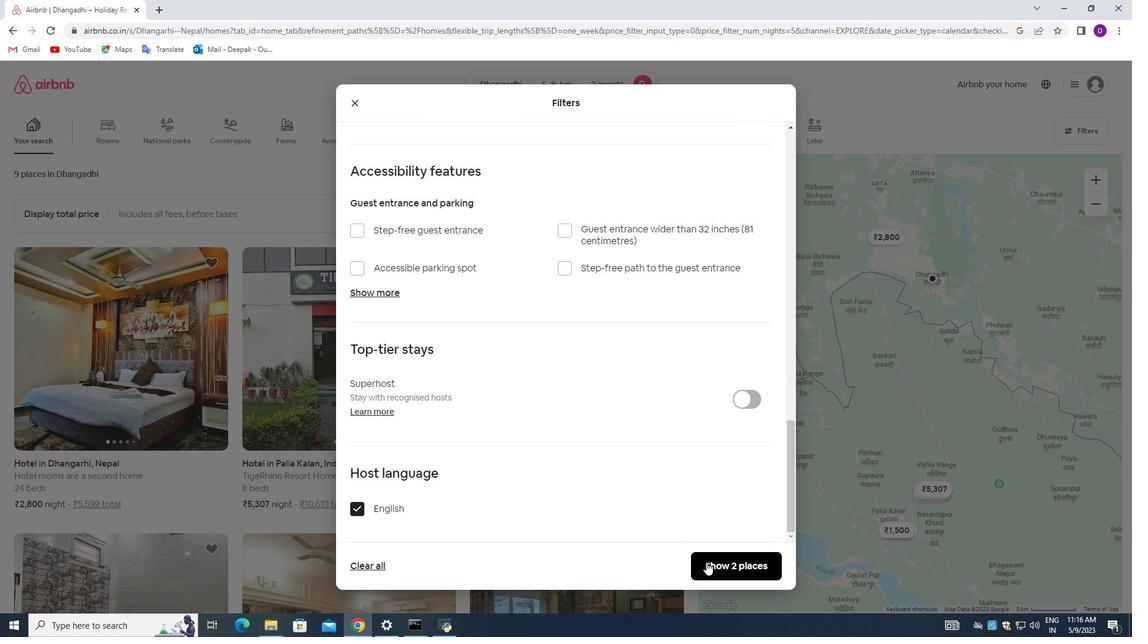 
Action: Mouse moved to (609, 447)
Screenshot: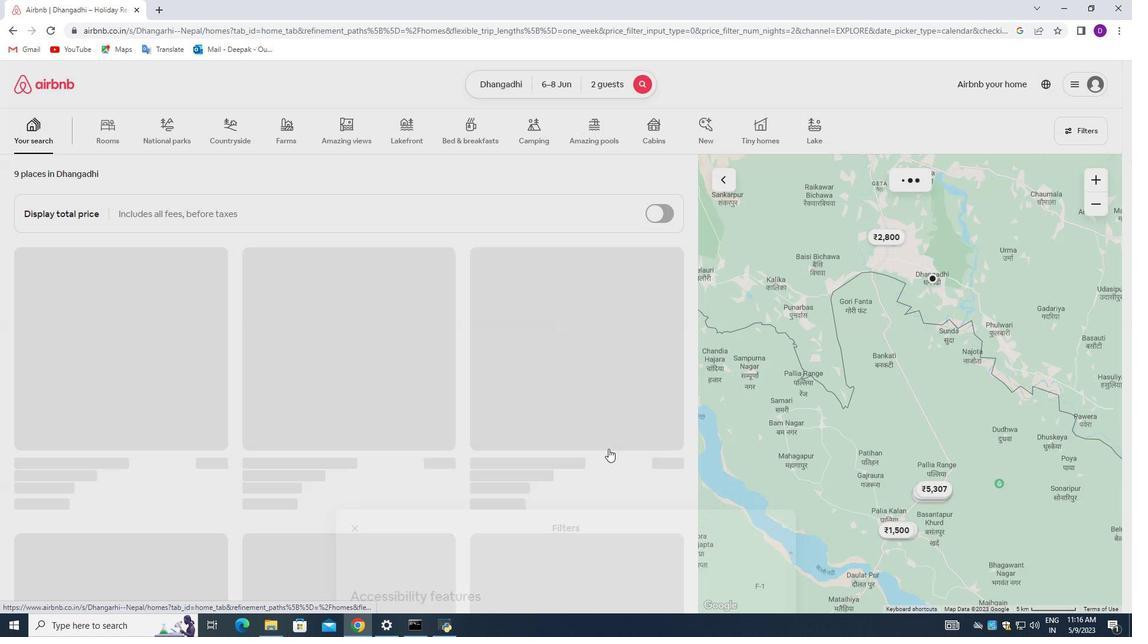 
